 Task: Find connections with filter location Ringsted with filter topic #cybersecuritywith filter profile language English with filter current company TÜV Rheinland Group with filter school Sambalpur University with filter industry Household and Institutional Furniture Manufacturing with filter service category Homeowners Insurance with filter keywords title Habitat for Humanity Builder
Action: Mouse moved to (478, 65)
Screenshot: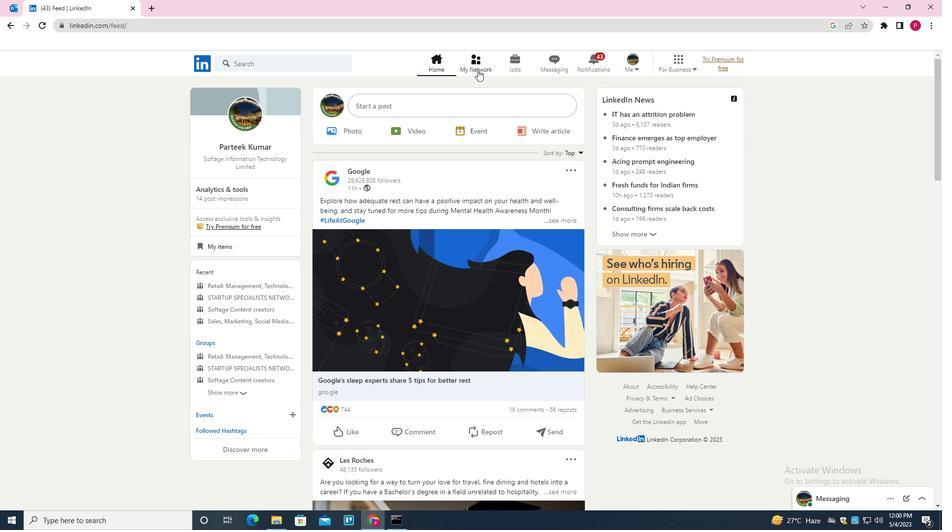 
Action: Mouse pressed left at (478, 65)
Screenshot: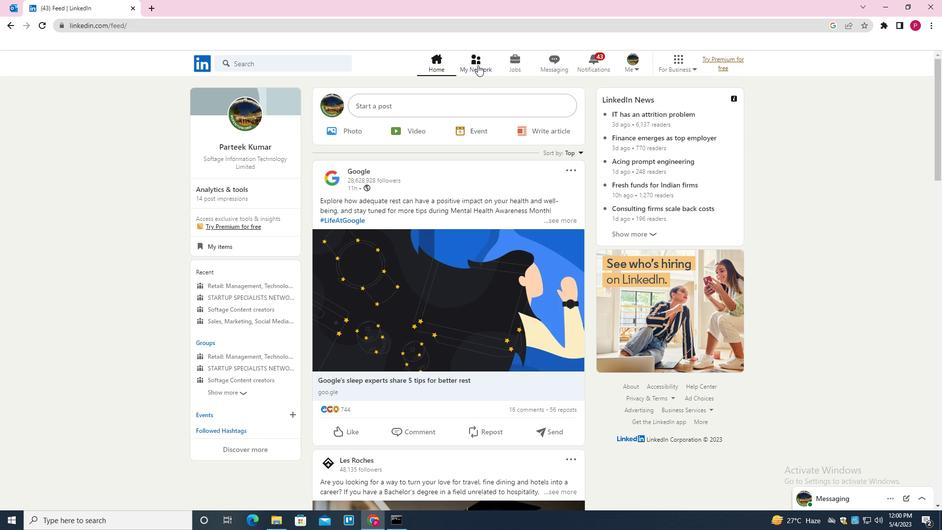 
Action: Mouse moved to (307, 117)
Screenshot: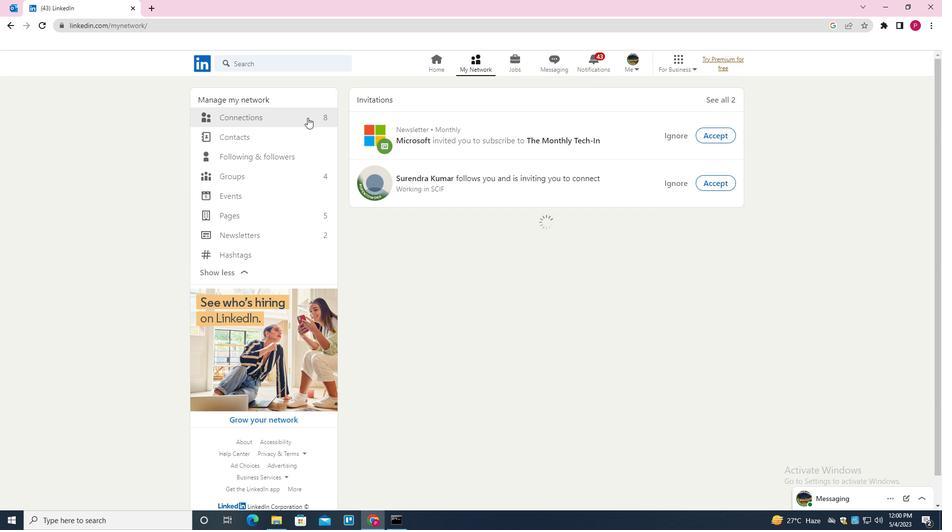 
Action: Mouse pressed left at (307, 117)
Screenshot: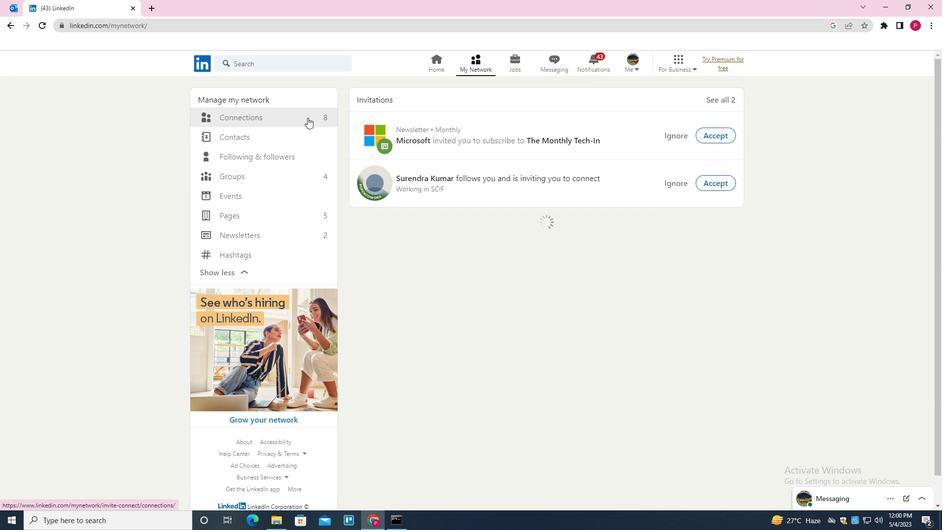 
Action: Mouse moved to (538, 116)
Screenshot: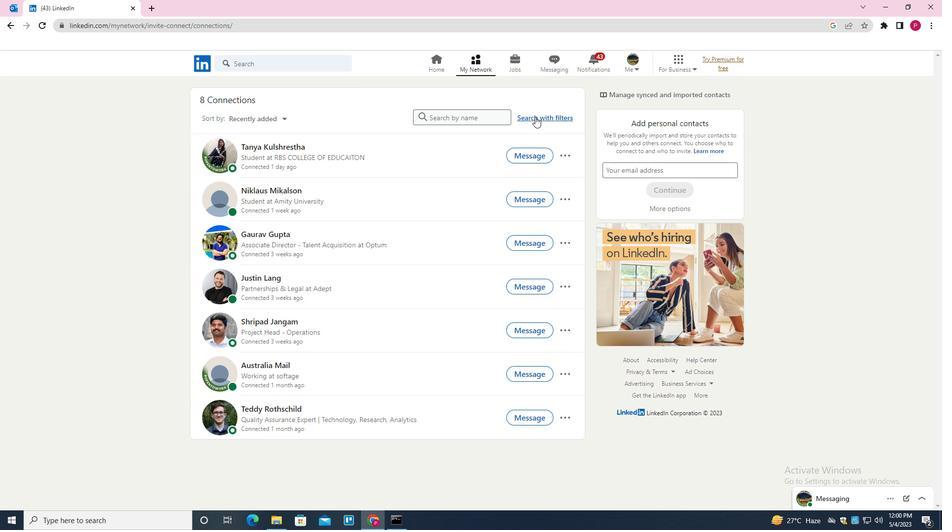 
Action: Mouse pressed left at (538, 116)
Screenshot: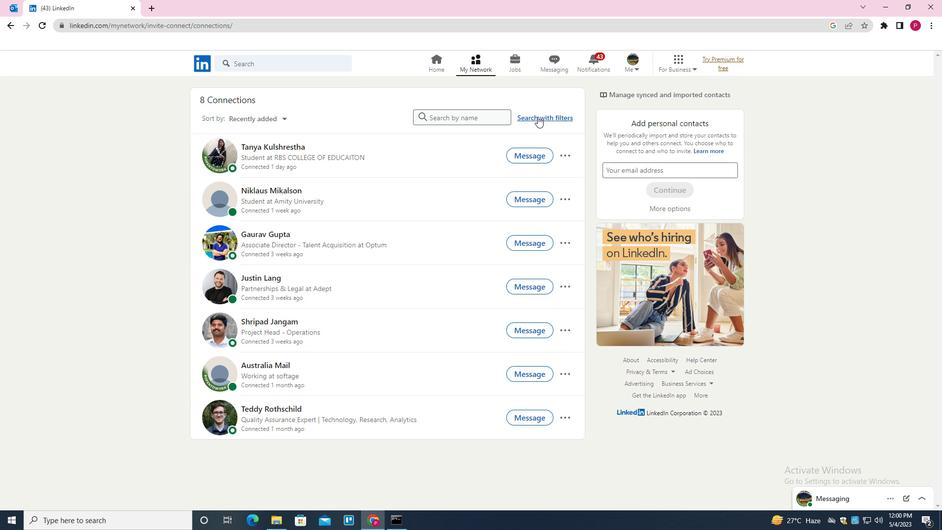 
Action: Mouse moved to (505, 89)
Screenshot: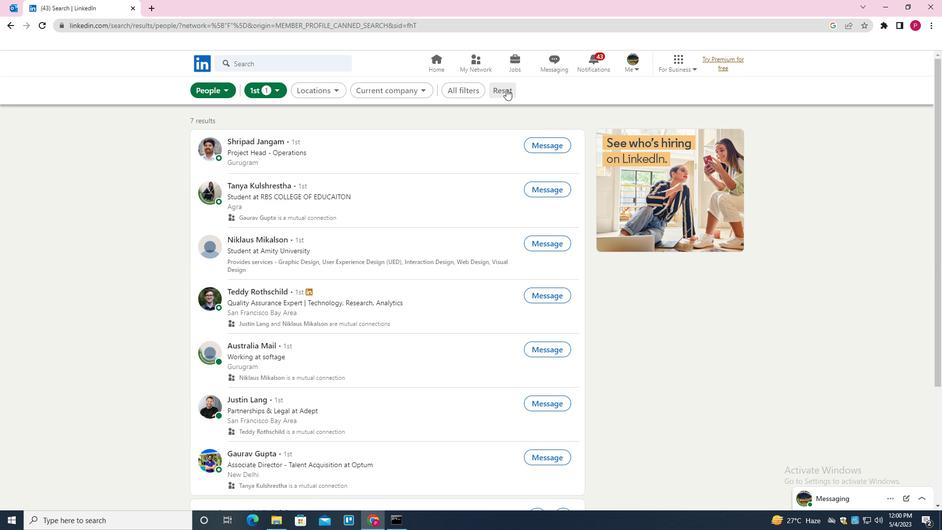 
Action: Mouse pressed left at (505, 89)
Screenshot: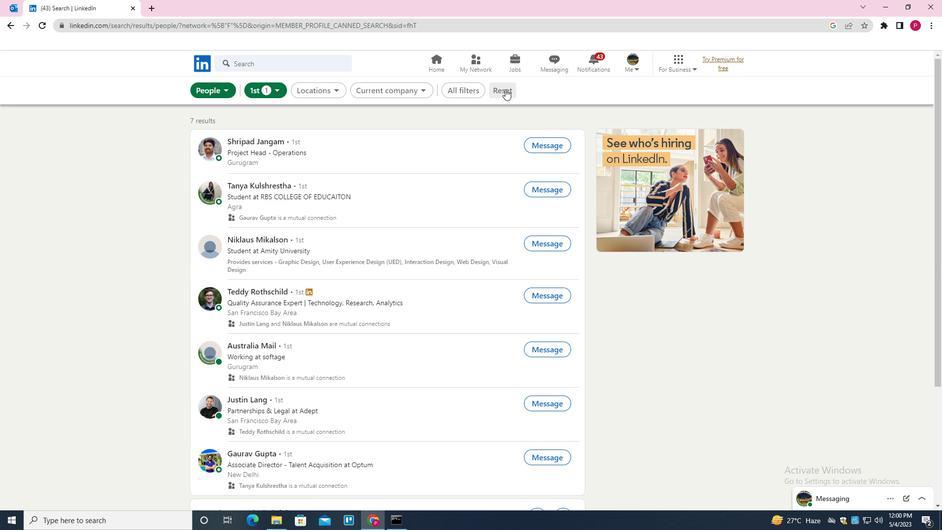 
Action: Mouse moved to (490, 90)
Screenshot: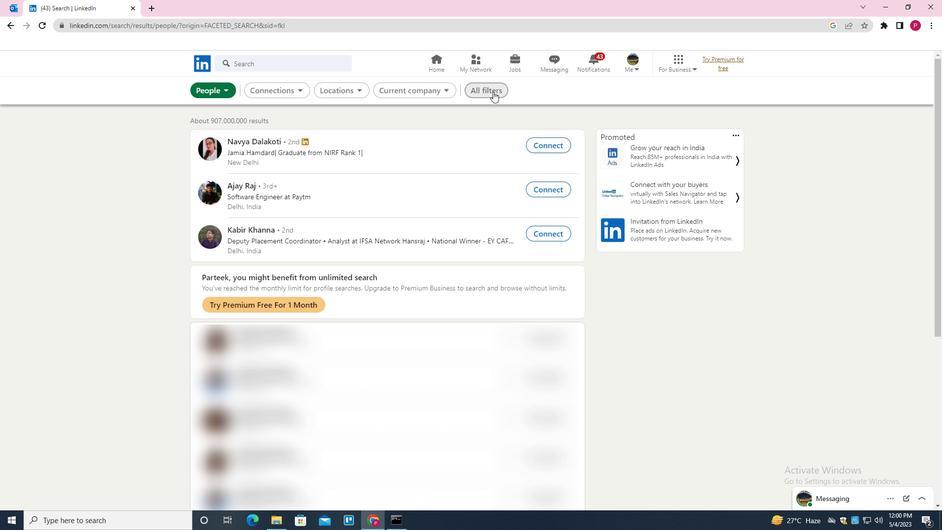 
Action: Mouse pressed left at (490, 90)
Screenshot: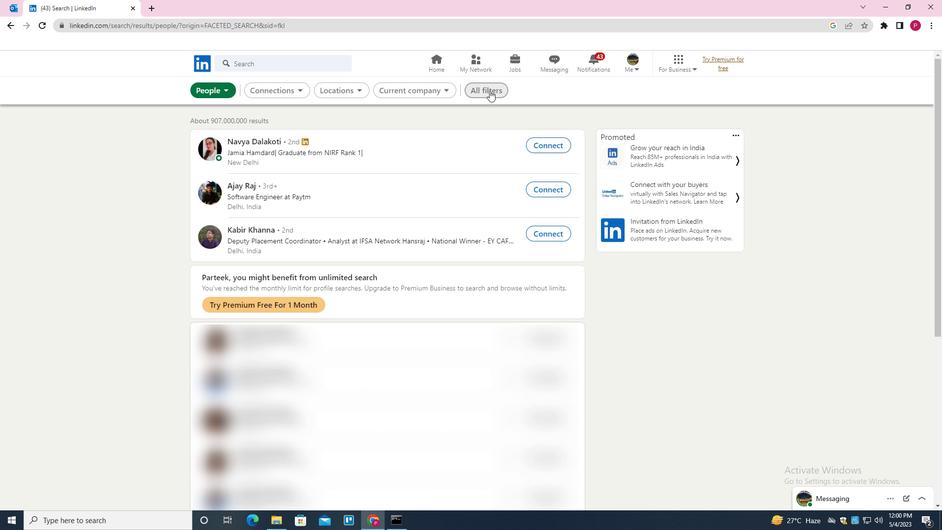 
Action: Mouse moved to (771, 207)
Screenshot: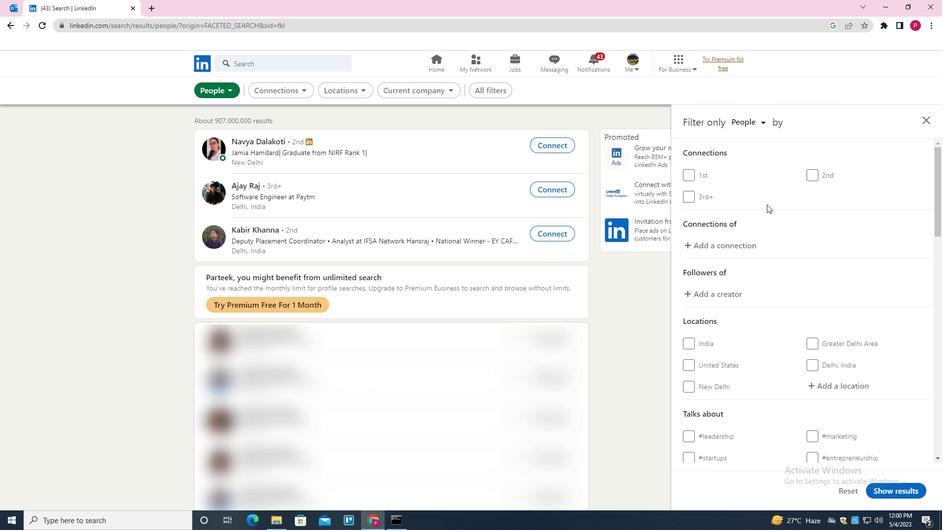 
Action: Mouse scrolled (771, 207) with delta (0, 0)
Screenshot: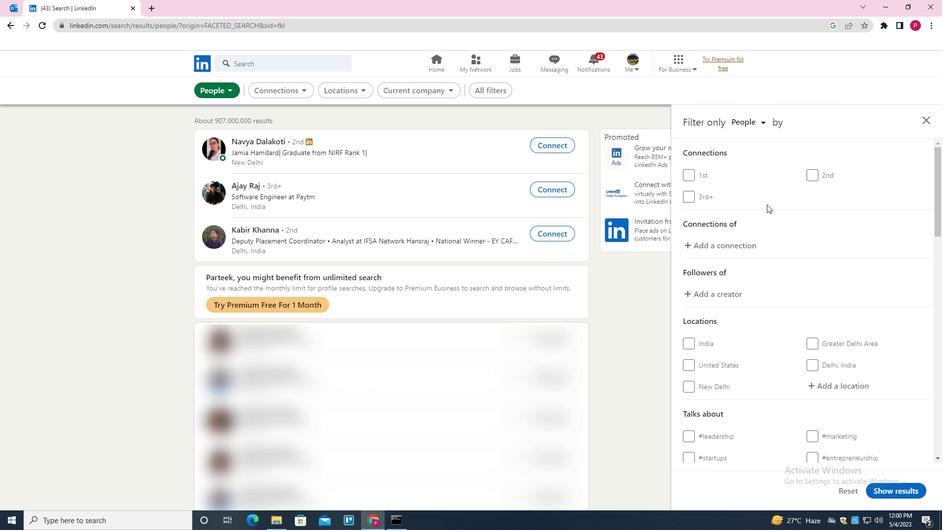 
Action: Mouse moved to (775, 213)
Screenshot: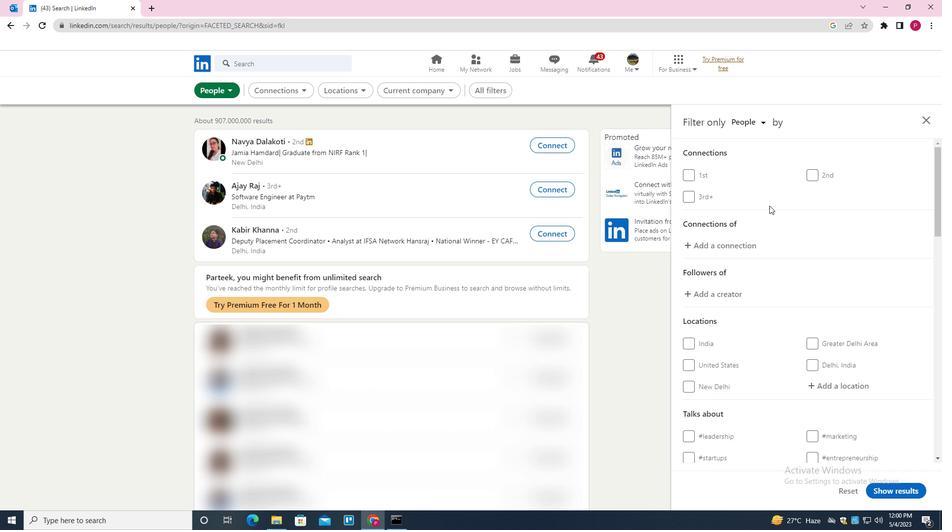 
Action: Mouse scrolled (775, 212) with delta (0, 0)
Screenshot: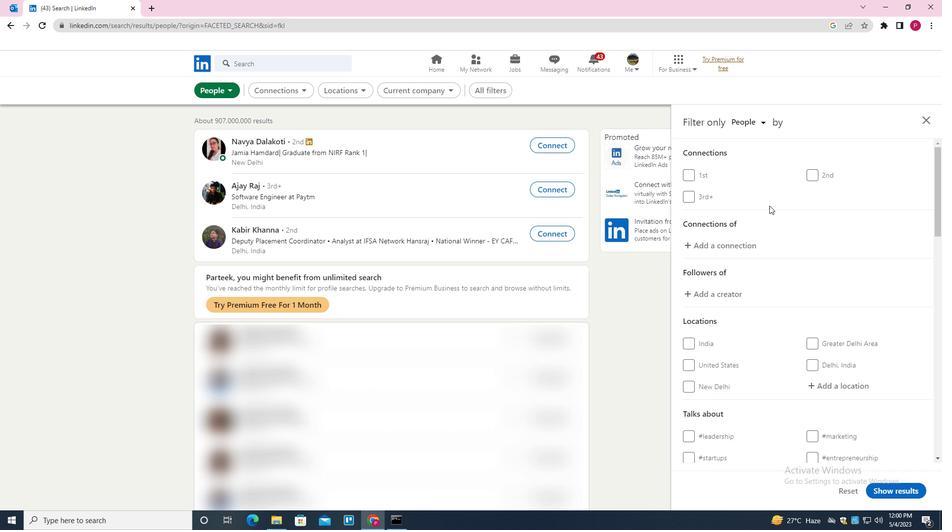 
Action: Mouse moved to (785, 216)
Screenshot: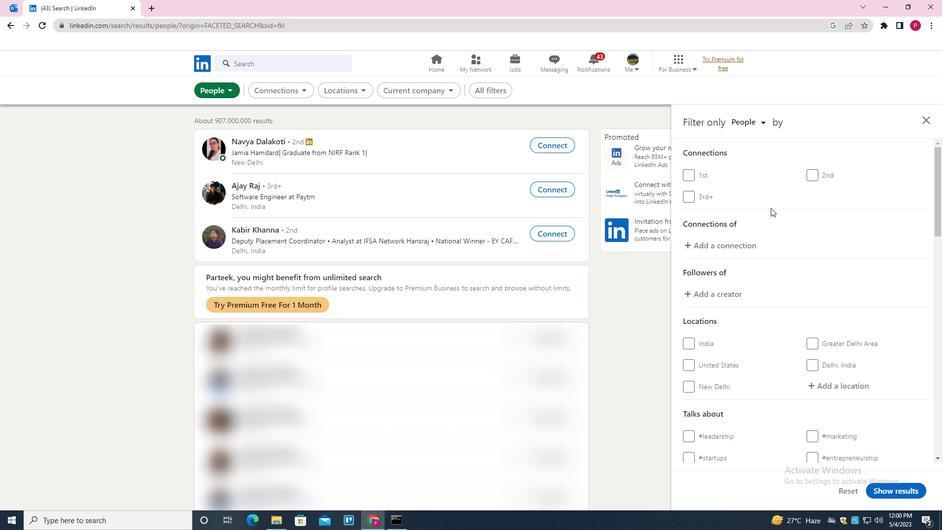 
Action: Mouse scrolled (785, 216) with delta (0, 0)
Screenshot: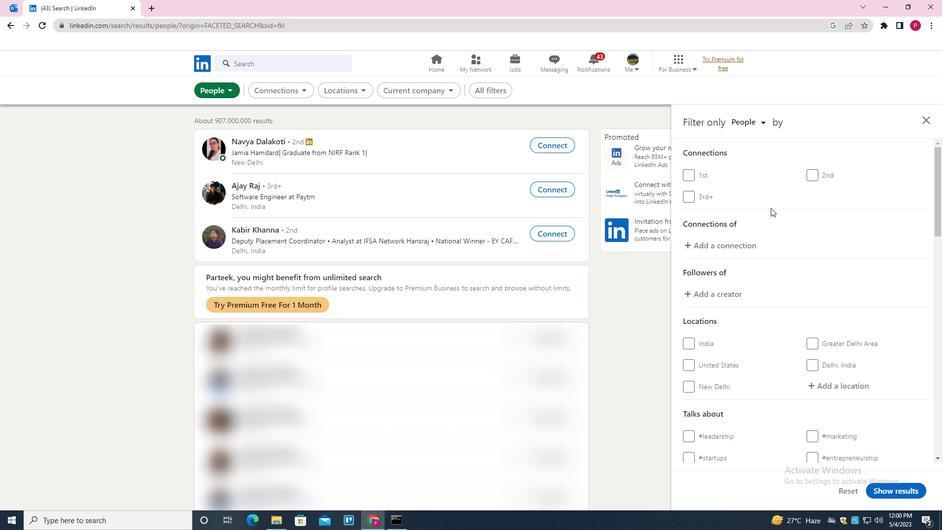 
Action: Mouse moved to (839, 239)
Screenshot: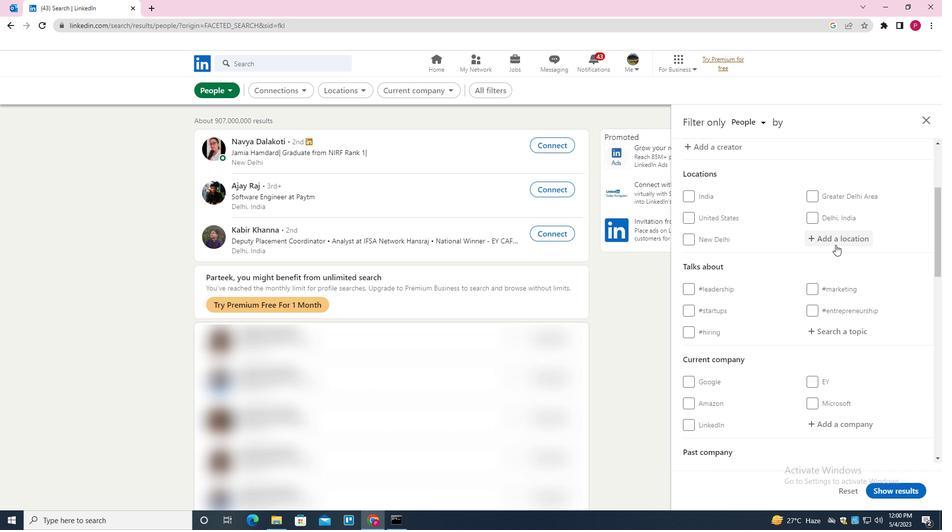 
Action: Mouse pressed left at (839, 239)
Screenshot: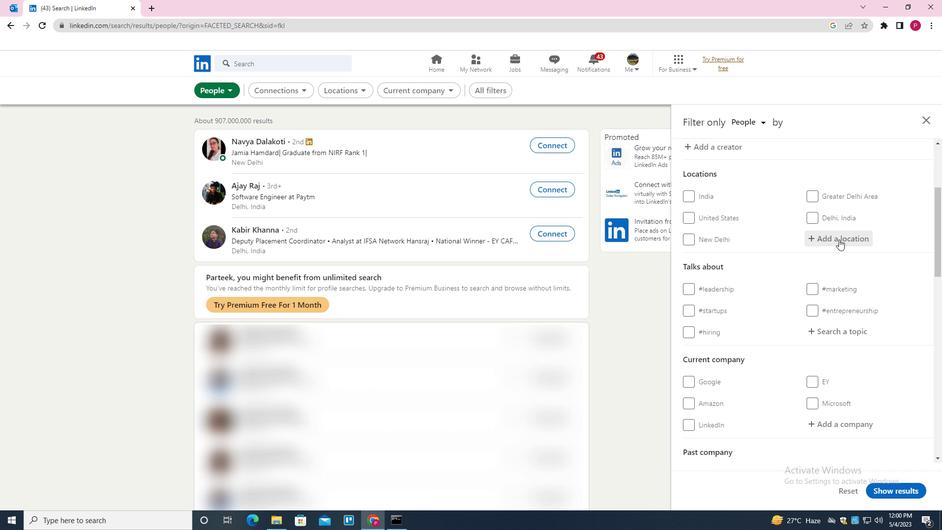 
Action: Key pressed <Key.shift><Key.shift><Key.shift><Key.shift><Key.shift><Key.shift><Key.shift><Key.shift><Key.shift><Key.shift><Key.shift><Key.shift>RINGSTED<Key.down><Key.enter>
Screenshot: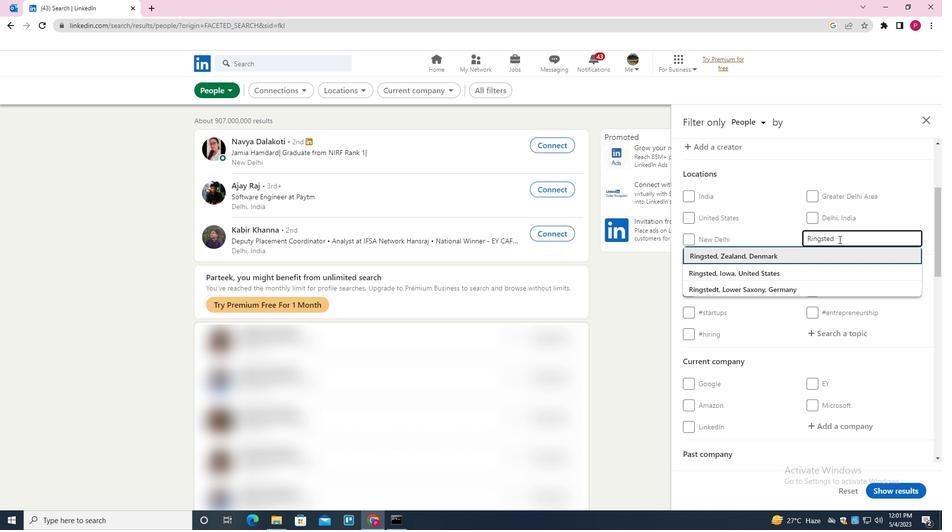 
Action: Mouse moved to (825, 218)
Screenshot: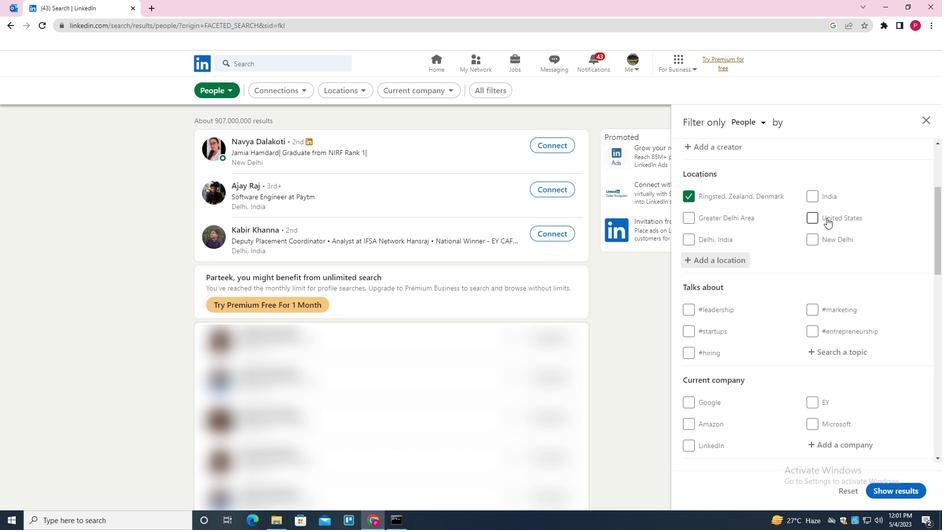 
Action: Mouse scrolled (825, 217) with delta (0, 0)
Screenshot: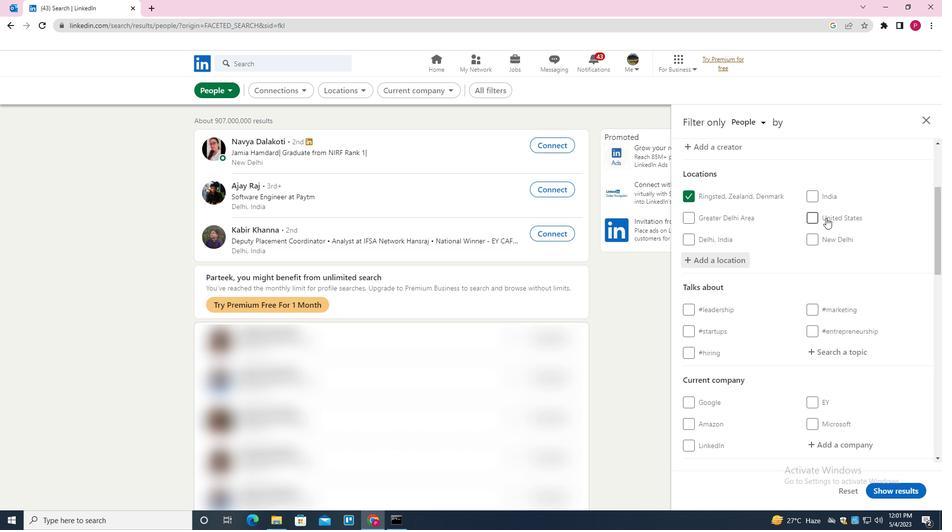 
Action: Mouse moved to (824, 218)
Screenshot: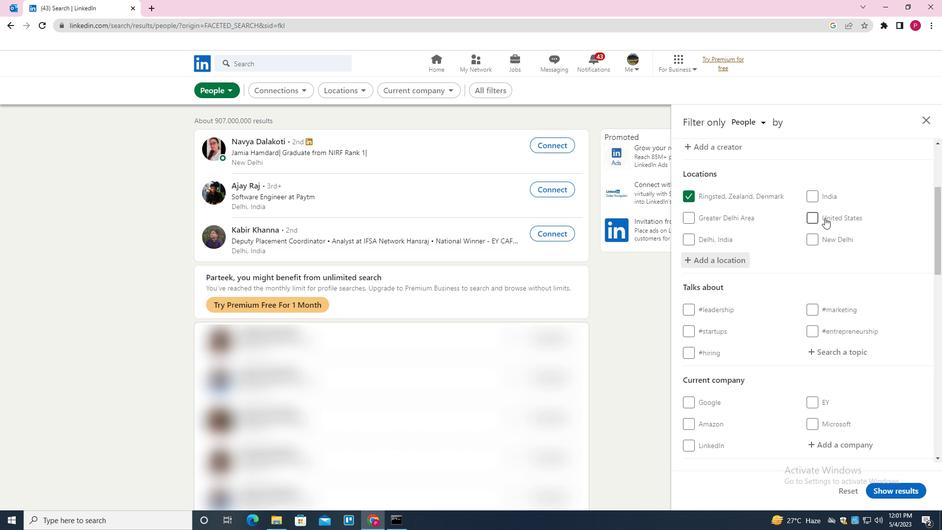 
Action: Mouse scrolled (824, 217) with delta (0, 0)
Screenshot: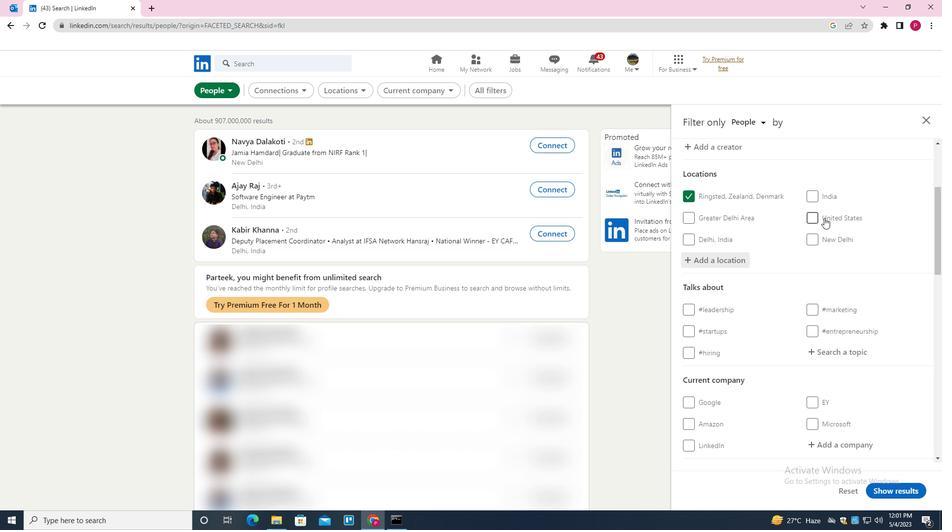 
Action: Mouse moved to (824, 218)
Screenshot: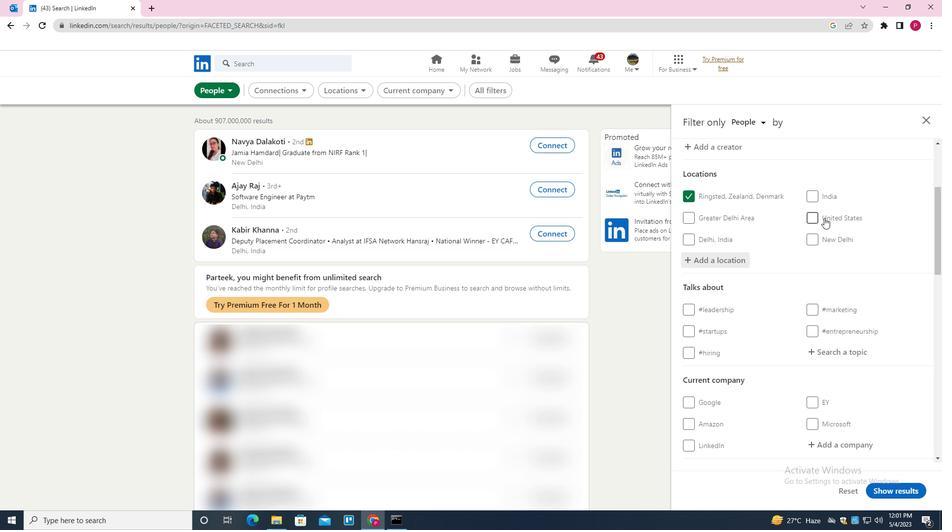 
Action: Mouse scrolled (824, 217) with delta (0, 0)
Screenshot: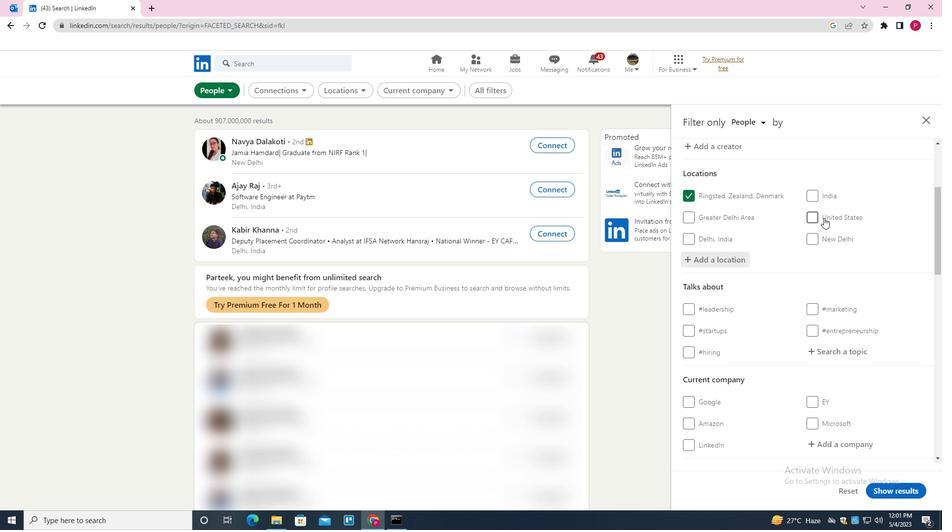 
Action: Mouse moved to (835, 207)
Screenshot: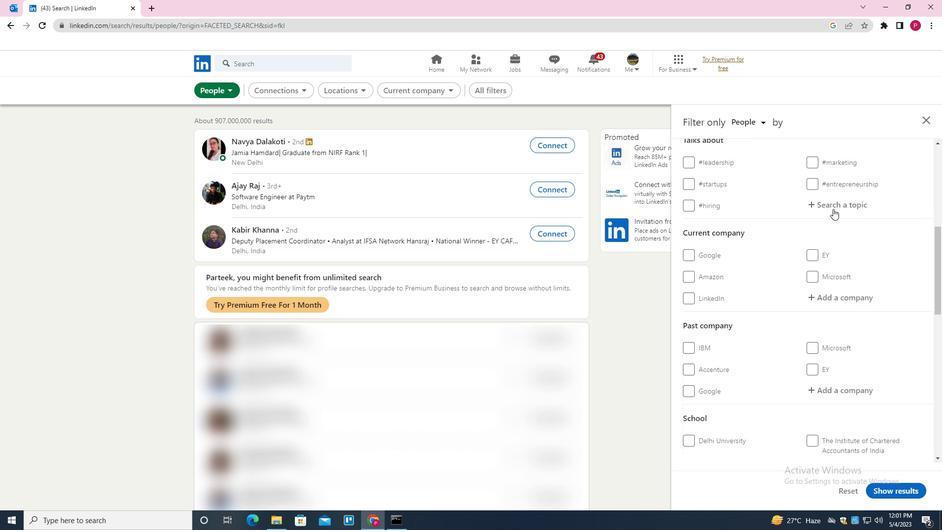
Action: Mouse pressed left at (835, 207)
Screenshot: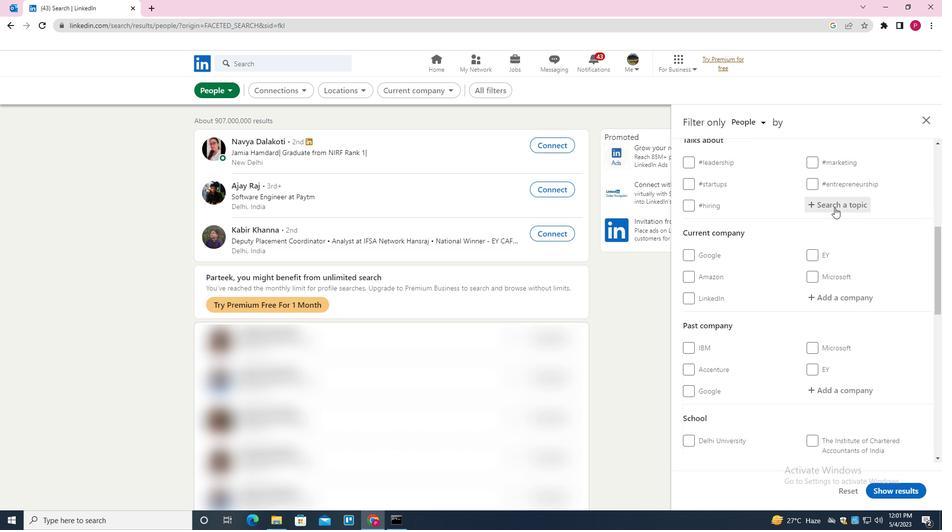 
Action: Key pressed CYBERSECURITY<Key.down><Key.enter>
Screenshot: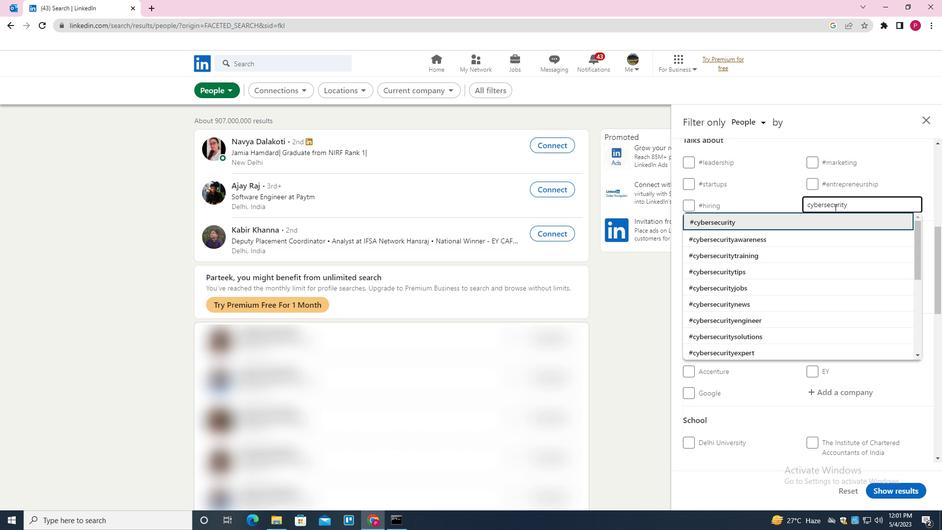 
Action: Mouse moved to (805, 226)
Screenshot: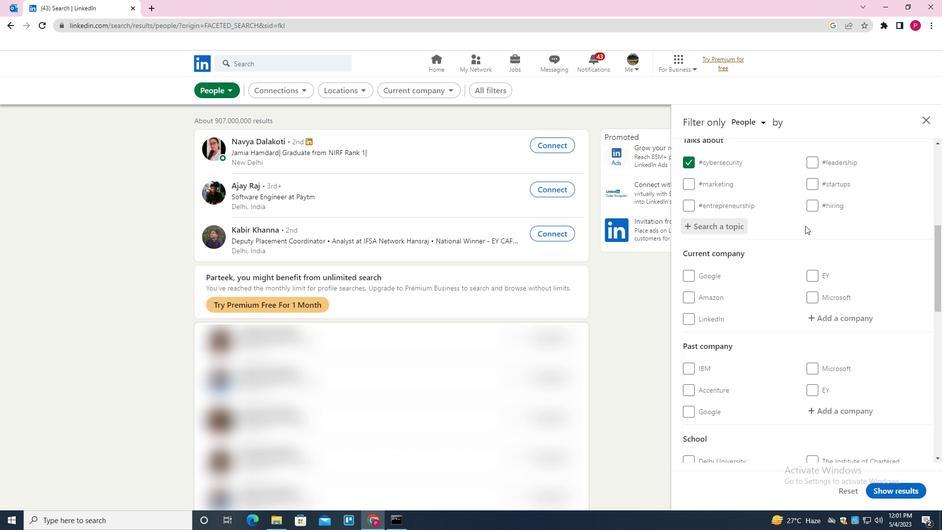 
Action: Mouse scrolled (805, 225) with delta (0, 0)
Screenshot: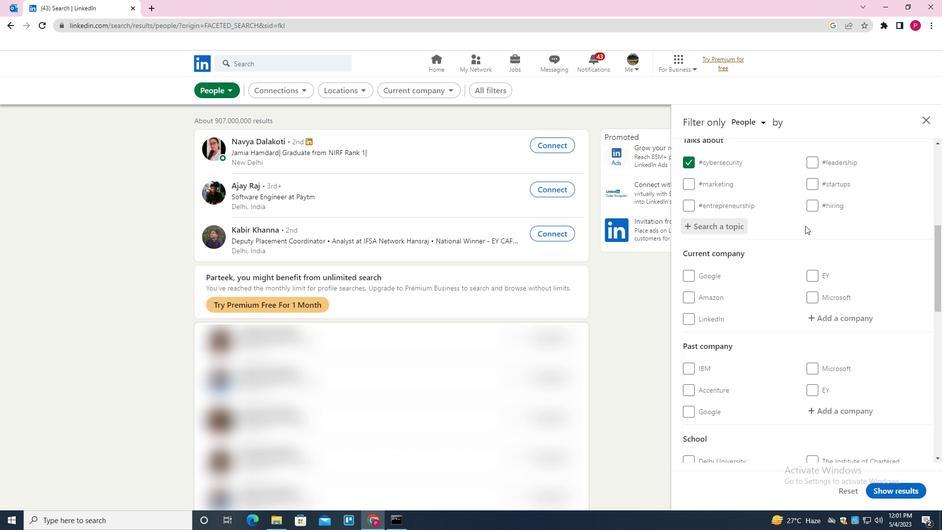 
Action: Mouse moved to (805, 226)
Screenshot: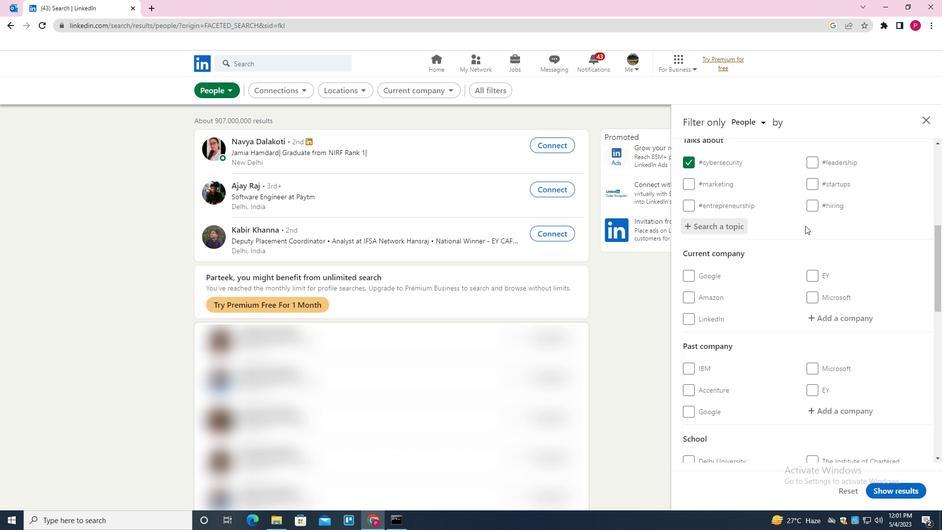 
Action: Mouse scrolled (805, 226) with delta (0, 0)
Screenshot: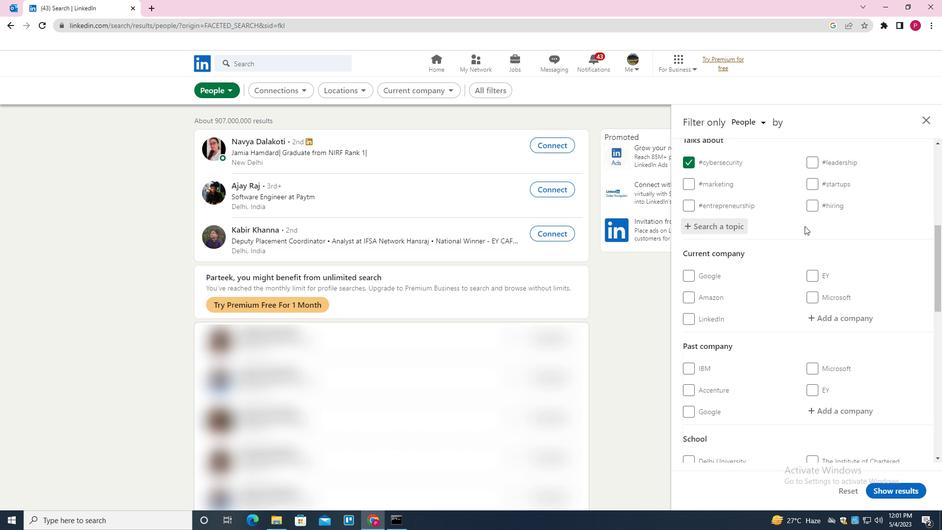 
Action: Mouse moved to (804, 227)
Screenshot: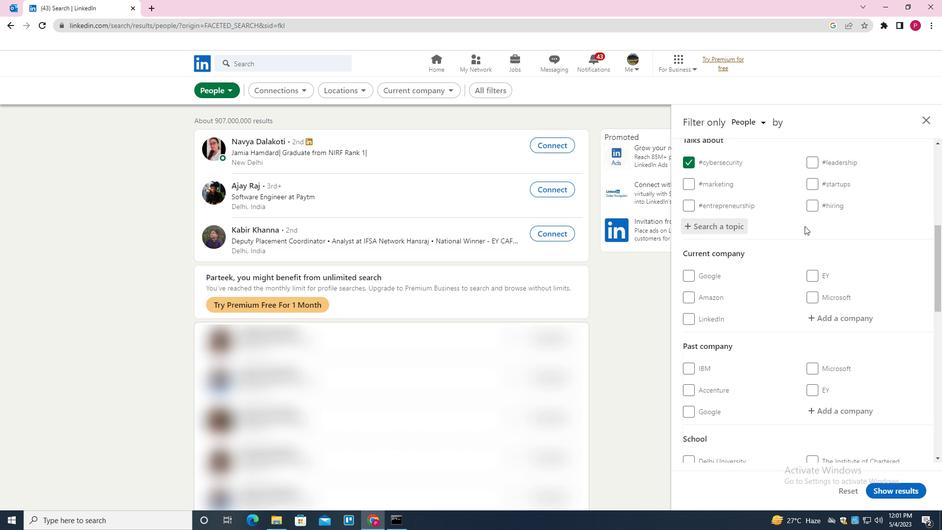 
Action: Mouse scrolled (804, 226) with delta (0, 0)
Screenshot: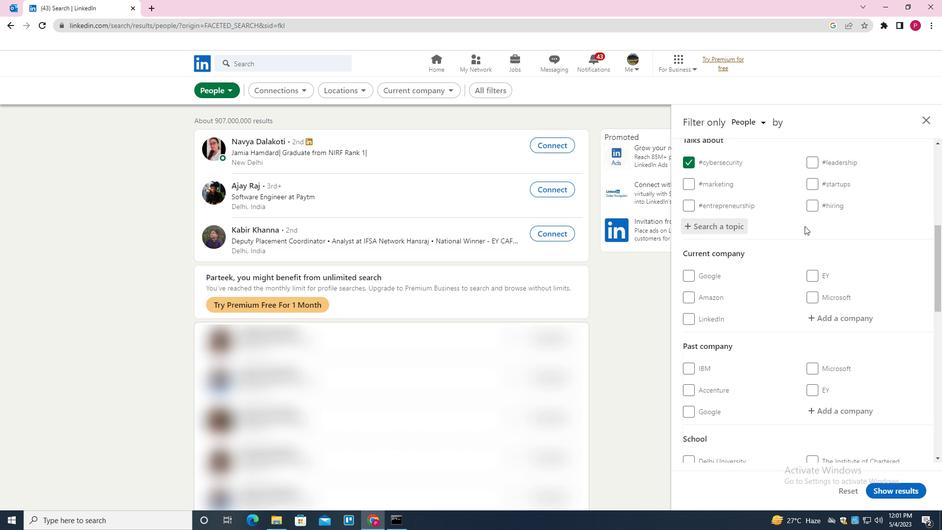 
Action: Mouse moved to (804, 227)
Screenshot: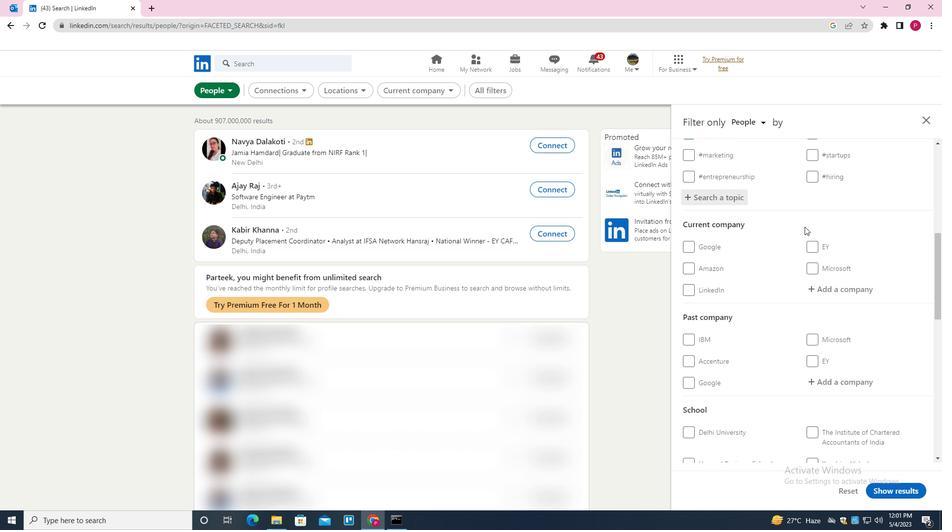 
Action: Mouse scrolled (804, 227) with delta (0, 0)
Screenshot: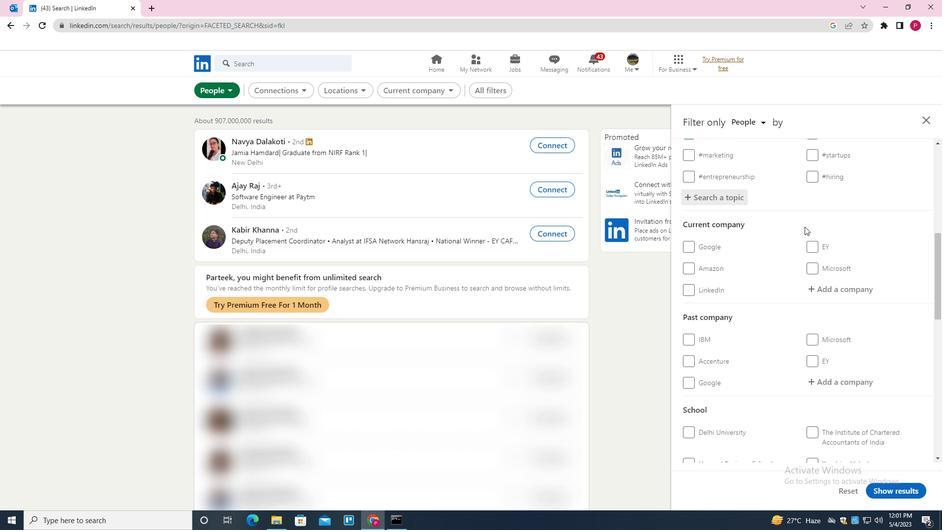
Action: Mouse moved to (804, 228)
Screenshot: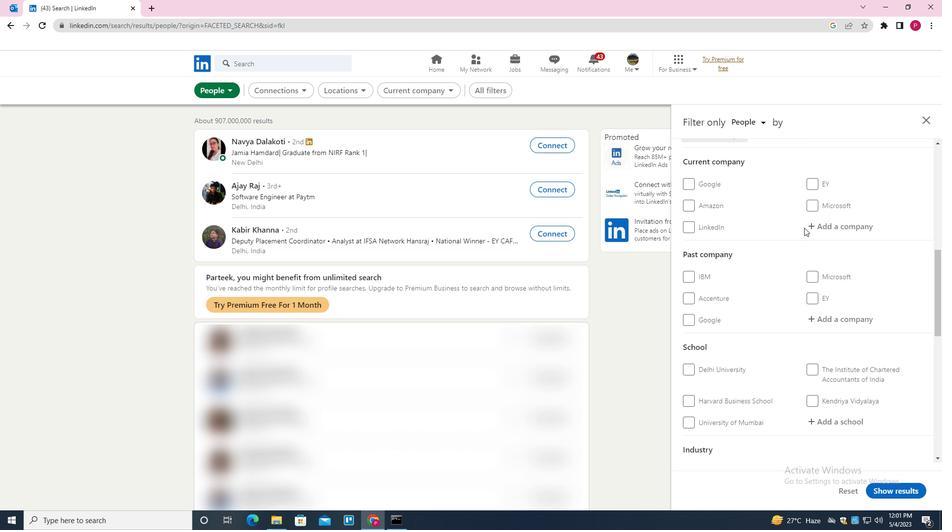 
Action: Mouse scrolled (804, 227) with delta (0, 0)
Screenshot: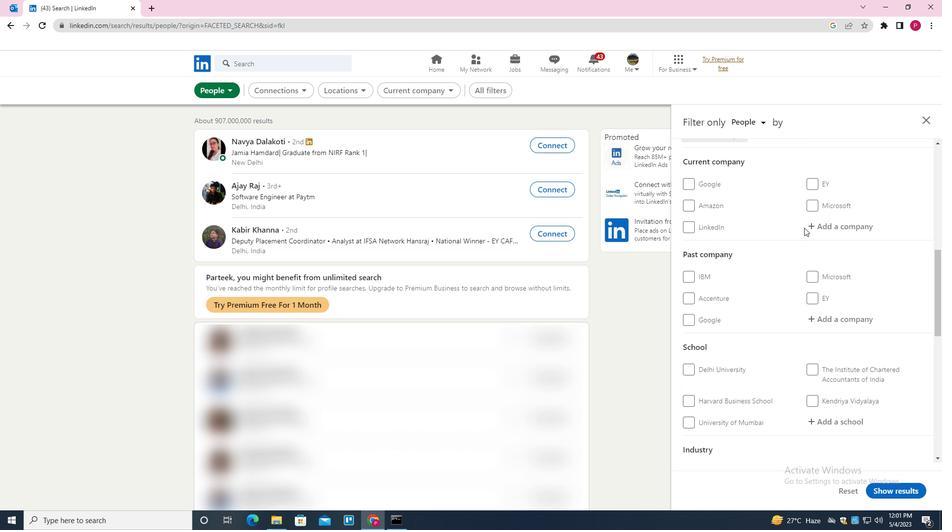 
Action: Mouse moved to (803, 230)
Screenshot: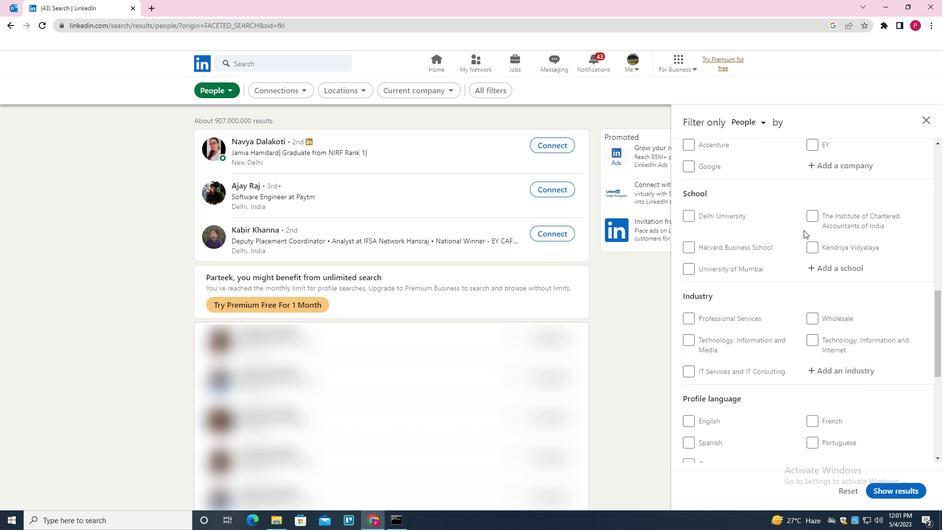 
Action: Mouse scrolled (803, 230) with delta (0, 0)
Screenshot: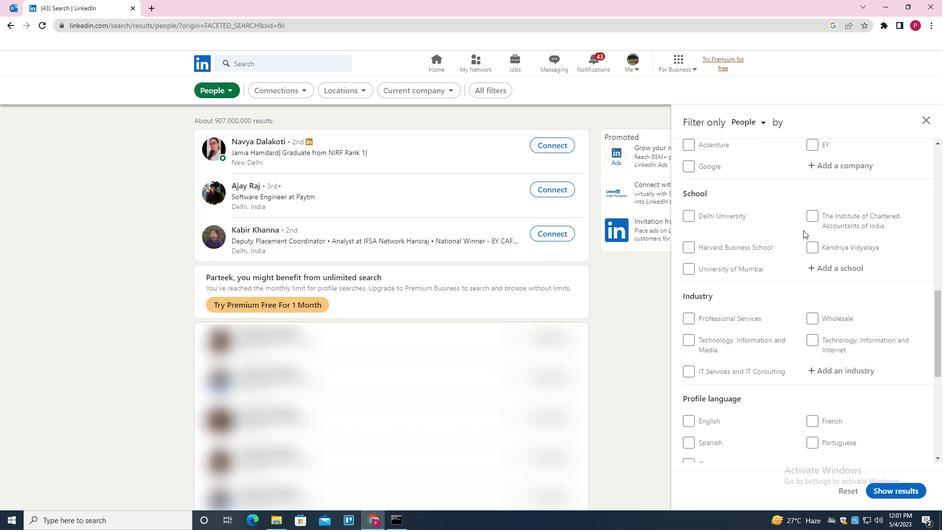 
Action: Mouse scrolled (803, 230) with delta (0, 0)
Screenshot: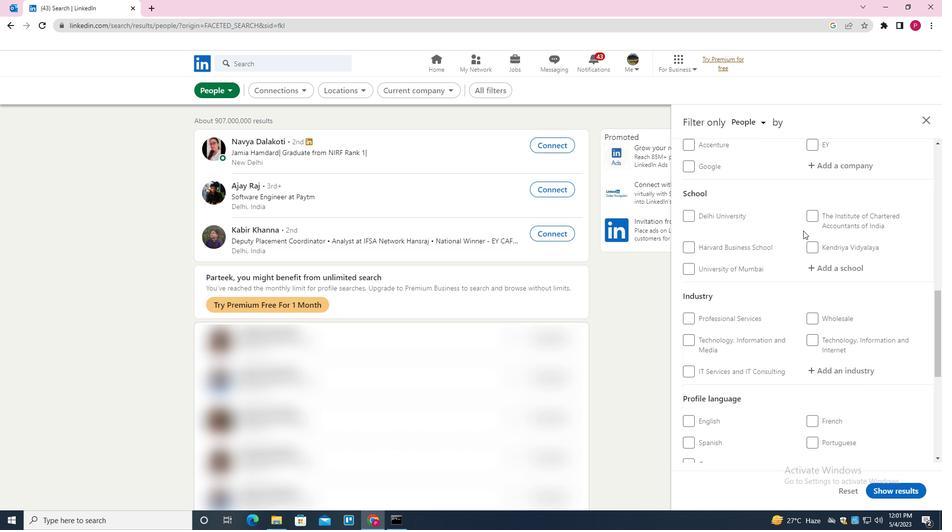 
Action: Mouse scrolled (803, 230) with delta (0, 0)
Screenshot: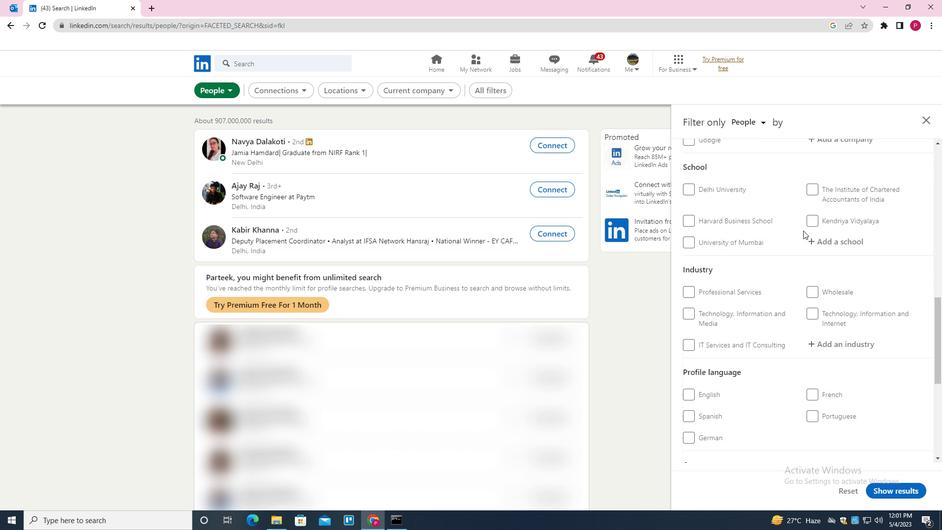 
Action: Mouse moved to (803, 231)
Screenshot: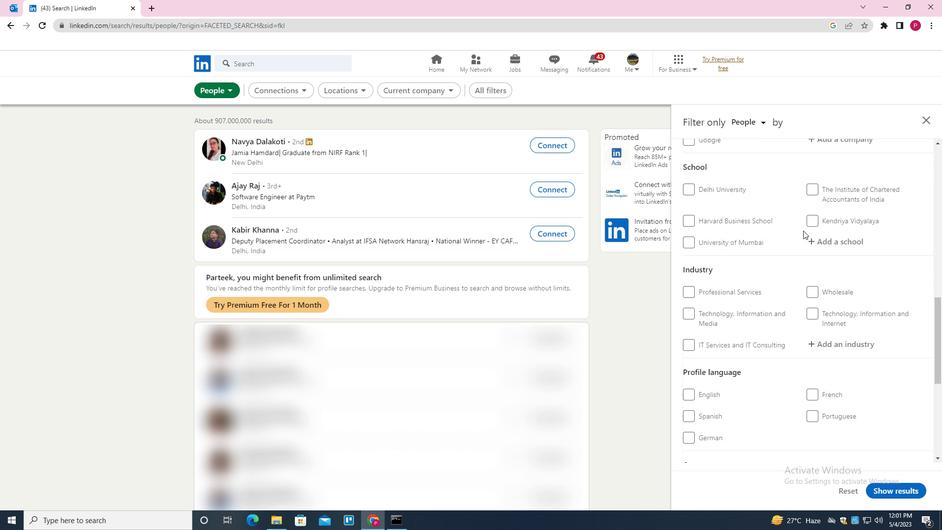 
Action: Mouse scrolled (803, 231) with delta (0, 0)
Screenshot: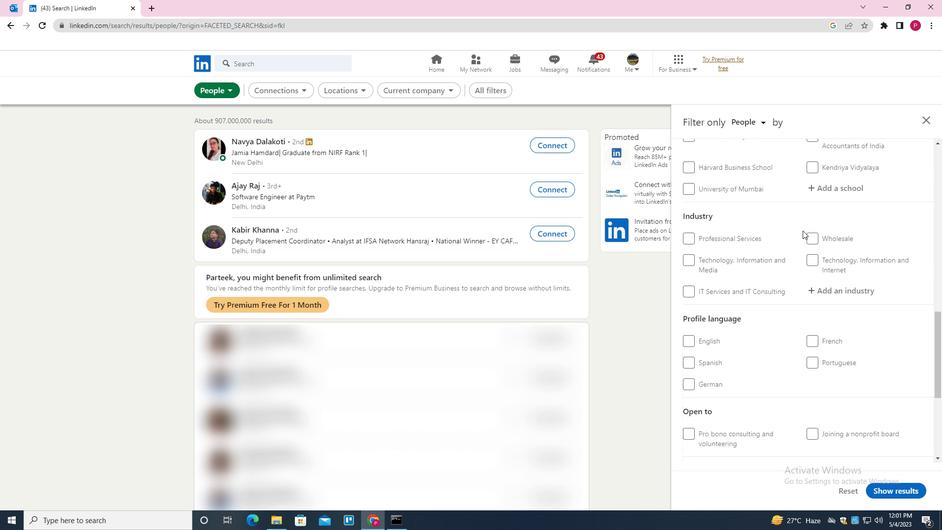 
Action: Mouse moved to (690, 225)
Screenshot: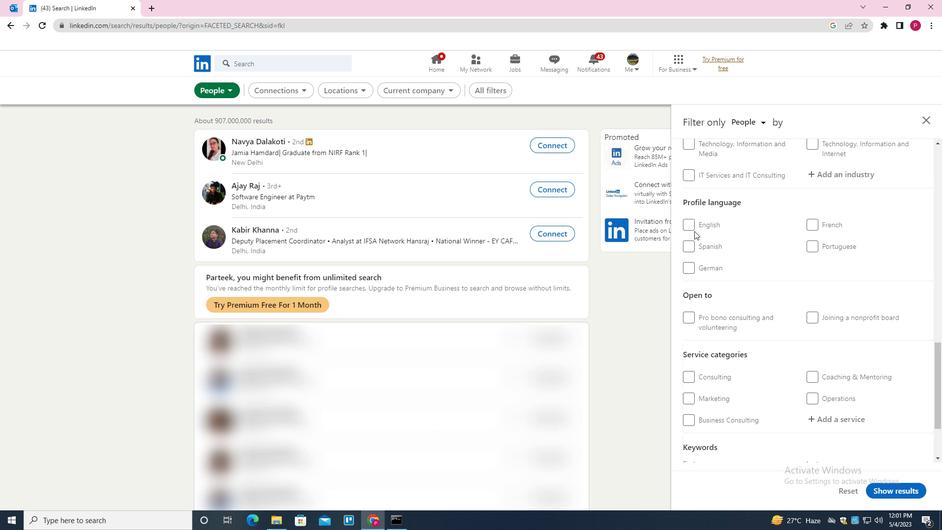 
Action: Mouse pressed left at (690, 225)
Screenshot: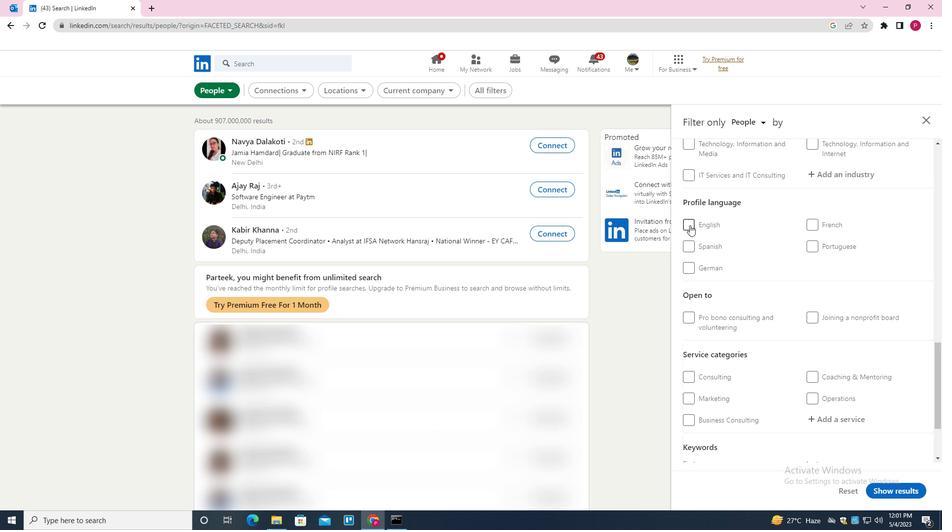
Action: Mouse moved to (801, 253)
Screenshot: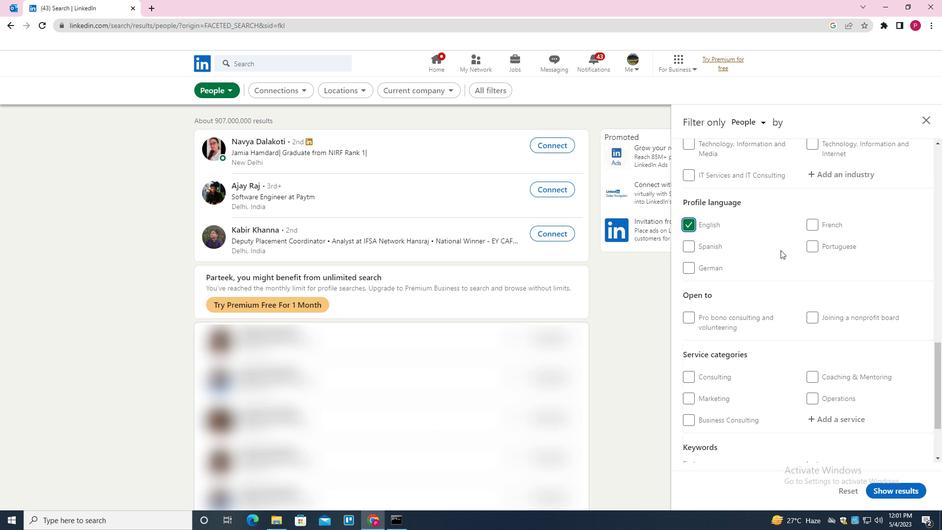 
Action: Mouse scrolled (801, 253) with delta (0, 0)
Screenshot: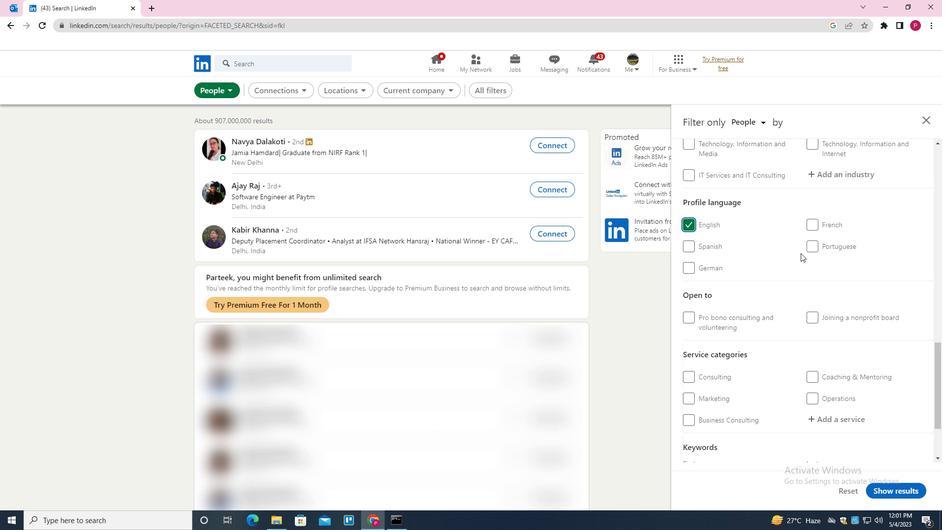 
Action: Mouse scrolled (801, 253) with delta (0, 0)
Screenshot: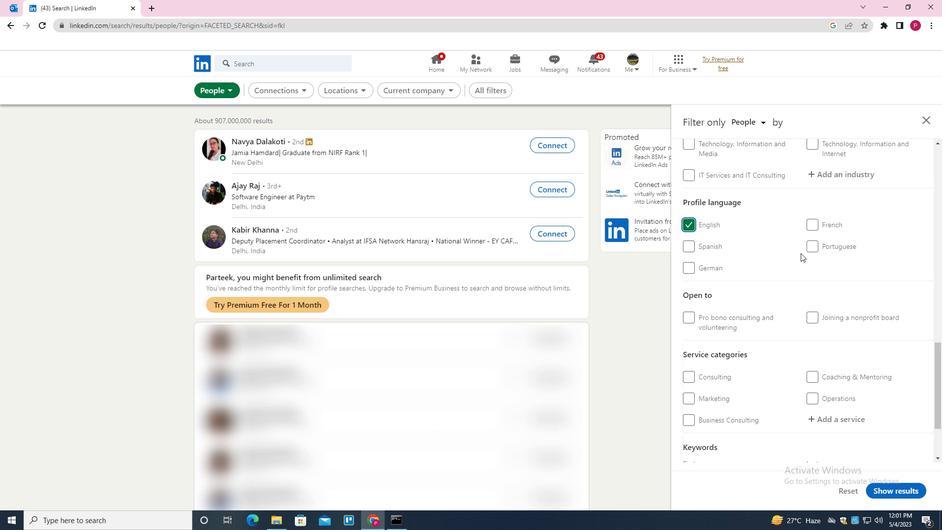 
Action: Mouse scrolled (801, 253) with delta (0, 0)
Screenshot: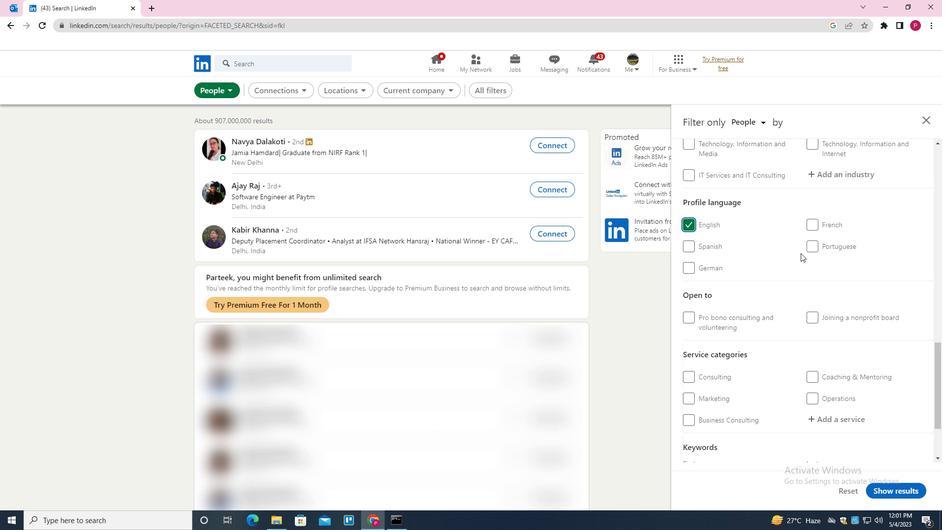
Action: Mouse scrolled (801, 253) with delta (0, 0)
Screenshot: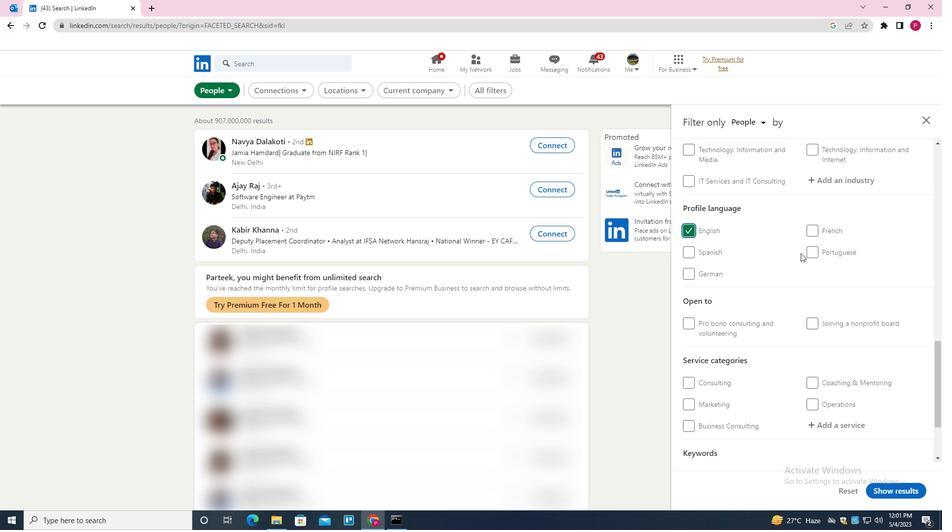 
Action: Mouse scrolled (801, 253) with delta (0, 0)
Screenshot: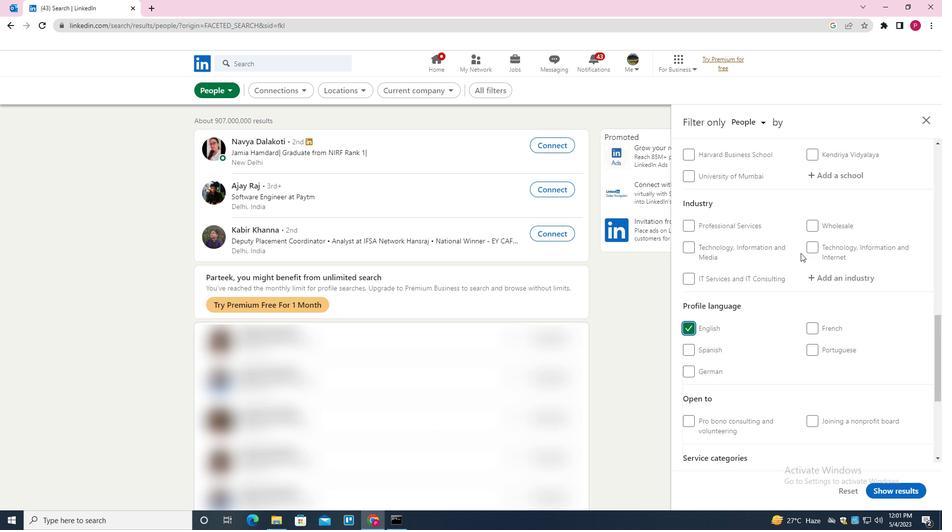 
Action: Mouse scrolled (801, 253) with delta (0, 0)
Screenshot: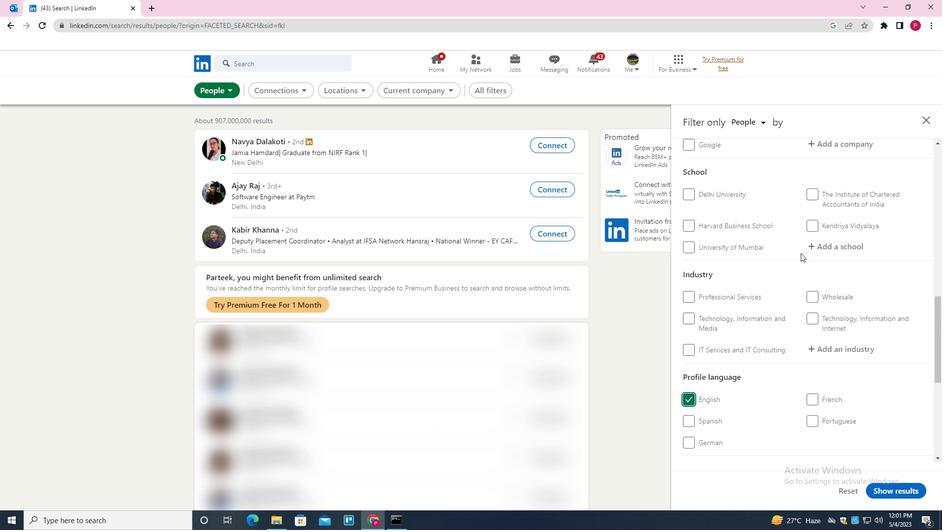 
Action: Mouse scrolled (801, 253) with delta (0, 0)
Screenshot: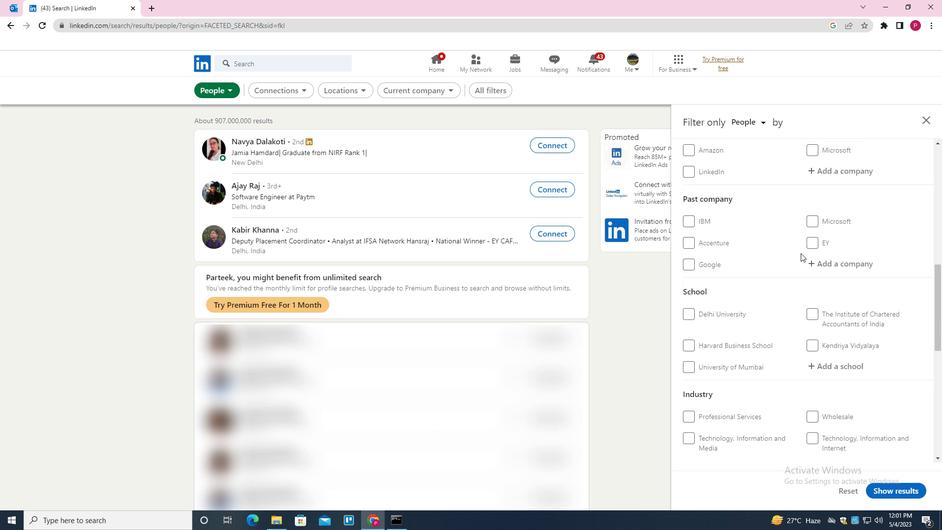 
Action: Mouse scrolled (801, 253) with delta (0, 0)
Screenshot: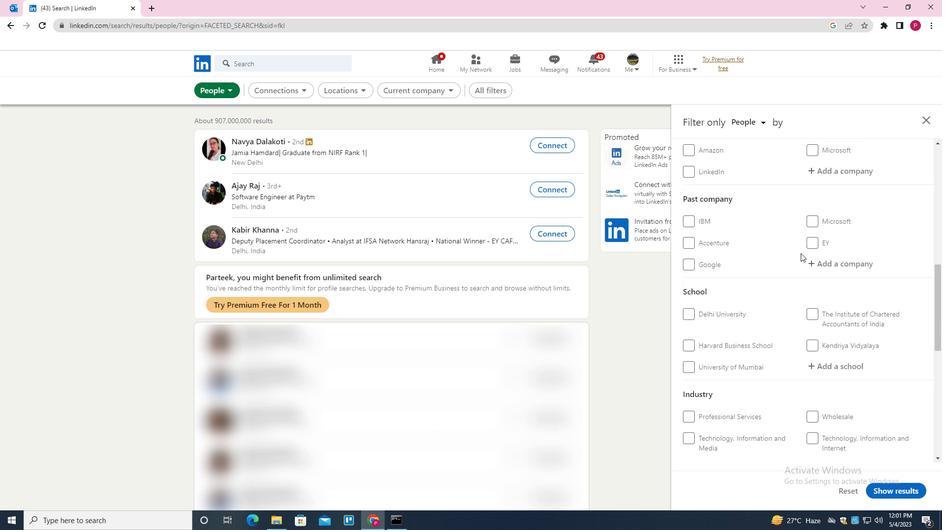 
Action: Mouse scrolled (801, 253) with delta (0, 0)
Screenshot: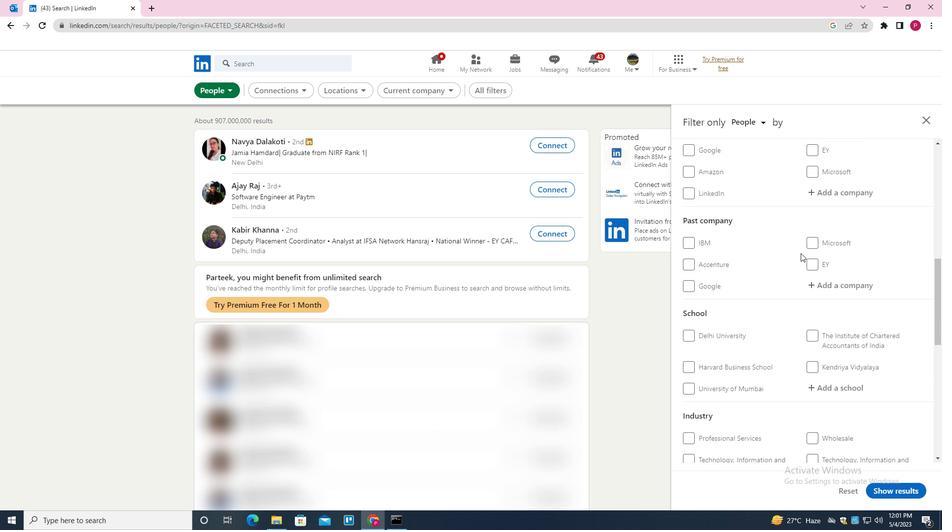 
Action: Mouse moved to (833, 321)
Screenshot: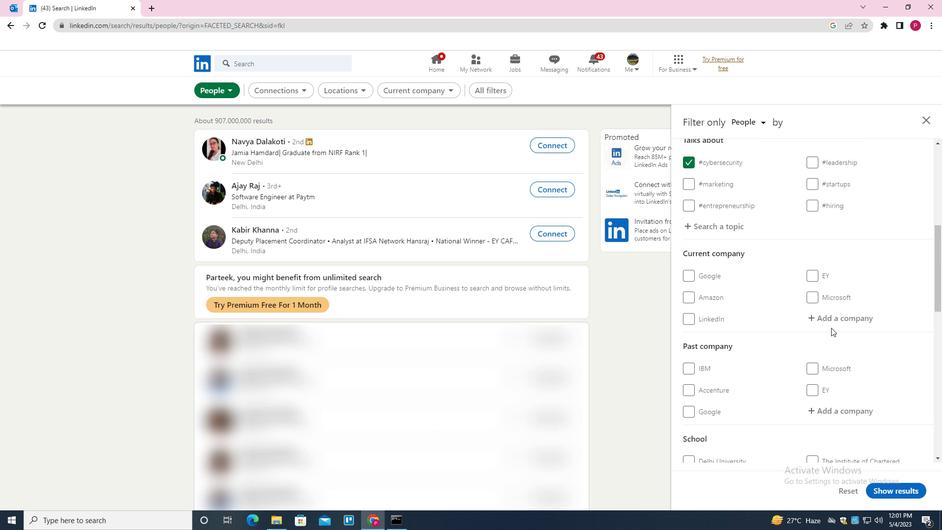 
Action: Mouse pressed left at (833, 321)
Screenshot: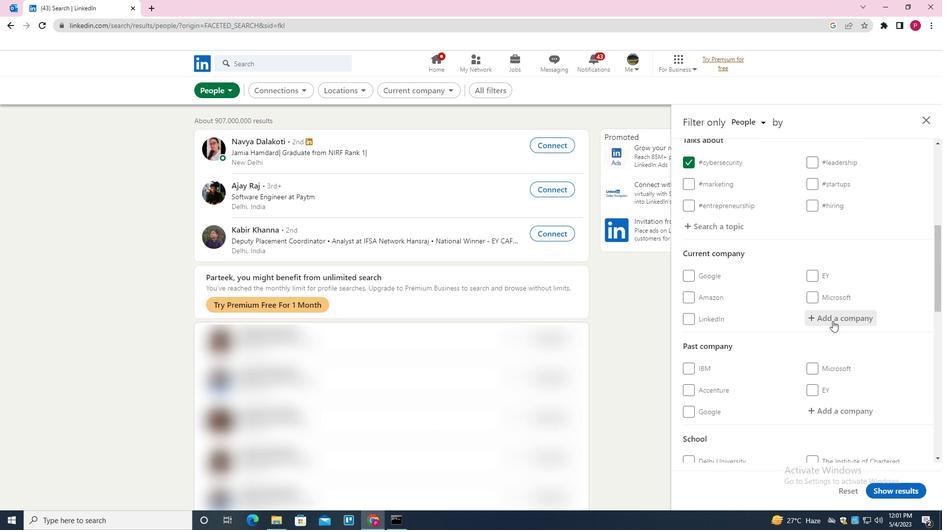 
Action: Mouse moved to (837, 317)
Screenshot: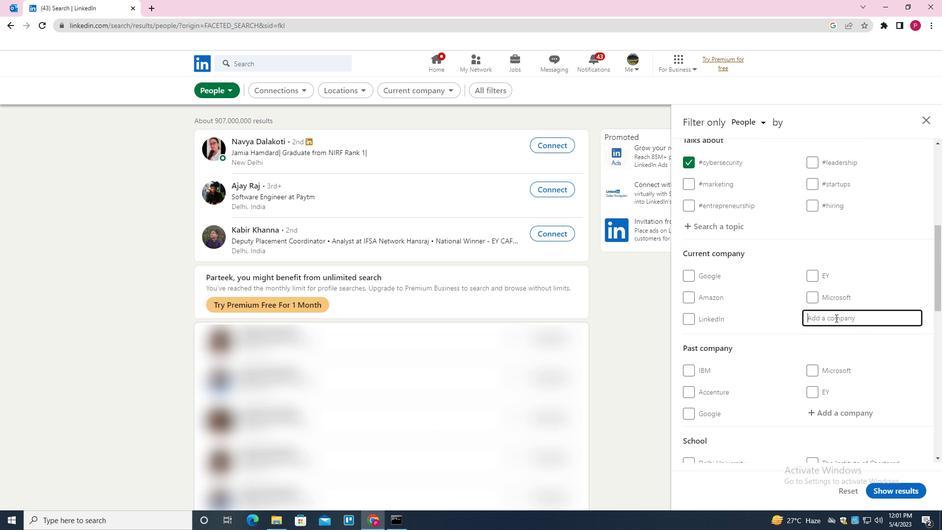 
Action: Key pressed <Key.shift>TUV<Key.space><Key.shift><Key.shift><Key.shift><Key.shift><Key.shift><Key.shift><Key.shift><Key.shift><Key.shift><Key.shift><Key.shift><Key.shift><Key.shift><Key.shift><Key.shift><Key.shift><Key.shift><Key.shift><Key.shift><Key.shift><Key.shift><Key.shift><Key.shift><Key.shift><Key.shift><Key.shift><Key.shift><Key.shift><Key.shift><Key.shift><Key.shift><Key.shift><Key.shift><Key.shift><Key.shift><Key.shift>RHEINLAND<Key.space><Key.shift><Key.shift><Key.shift><Key.shift><Key.shift><Key.shift><Key.shift>GROUP<Key.down><Key.enter>
Screenshot: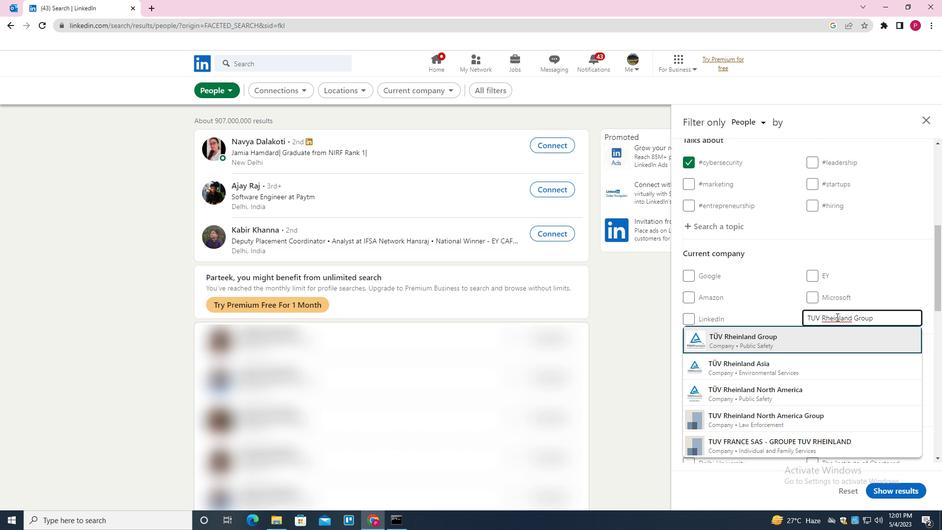 
Action: Mouse moved to (771, 274)
Screenshot: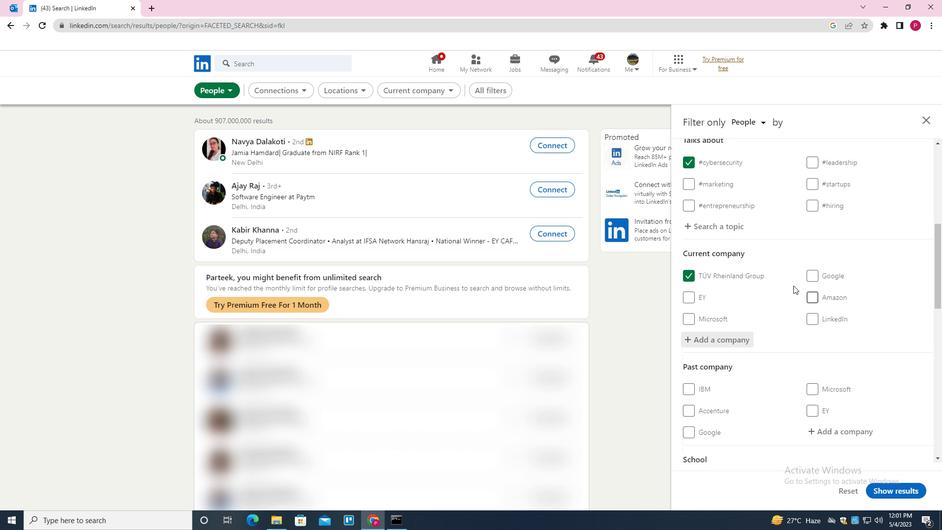 
Action: Mouse scrolled (771, 273) with delta (0, 0)
Screenshot: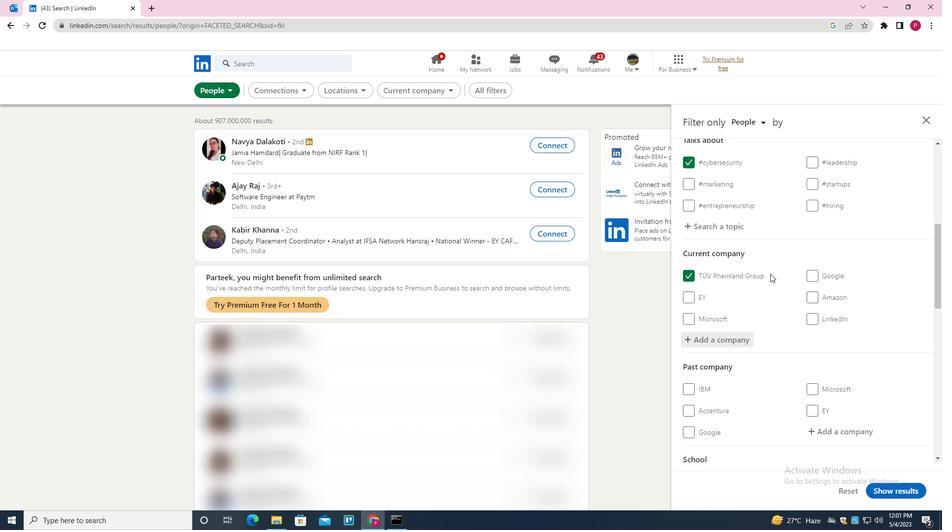
Action: Mouse moved to (771, 273)
Screenshot: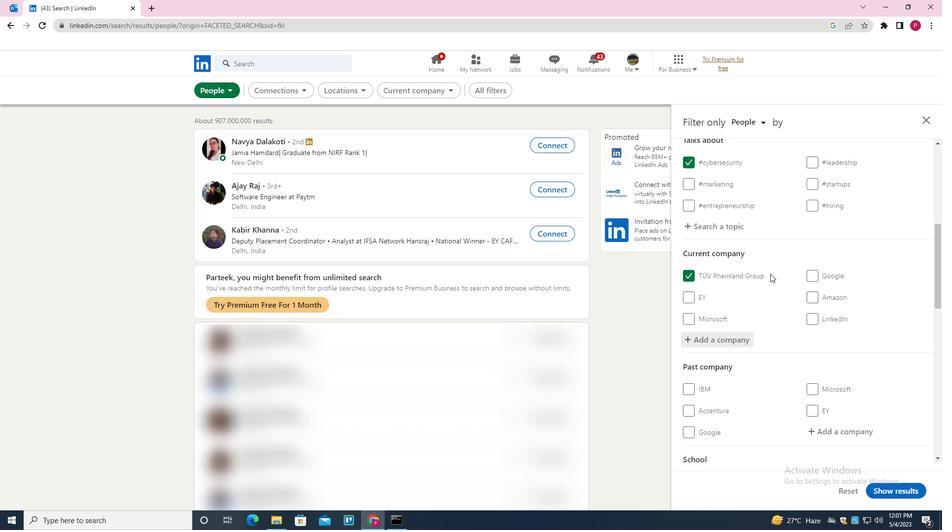
Action: Mouse scrolled (771, 273) with delta (0, 0)
Screenshot: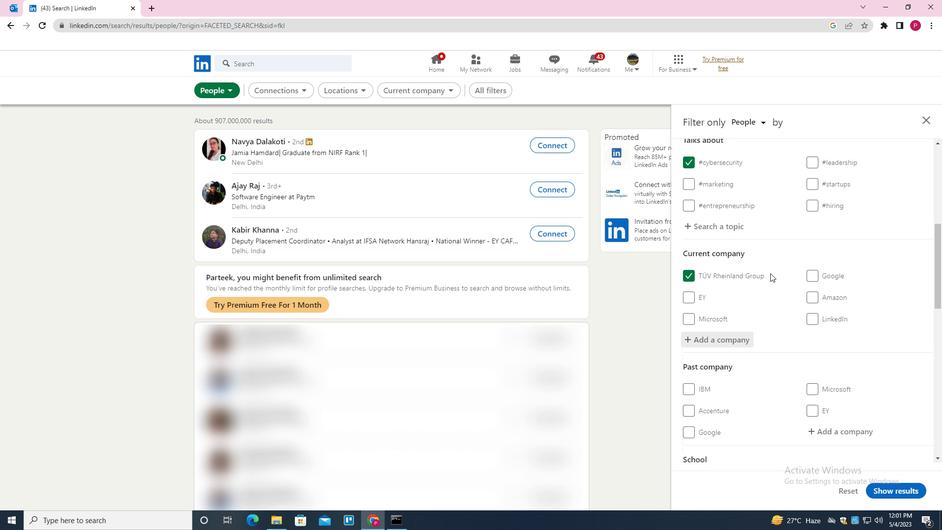 
Action: Mouse moved to (771, 272)
Screenshot: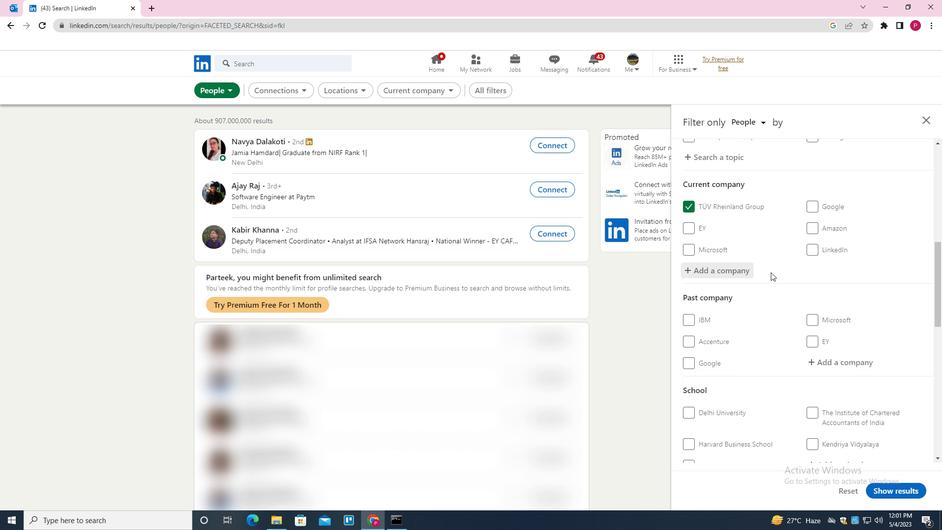 
Action: Mouse scrolled (771, 272) with delta (0, 0)
Screenshot: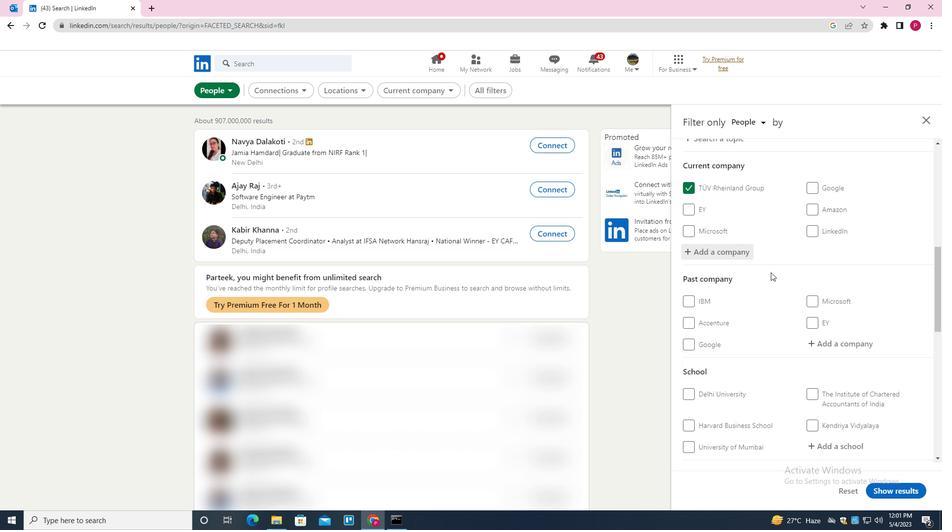 
Action: Mouse moved to (772, 272)
Screenshot: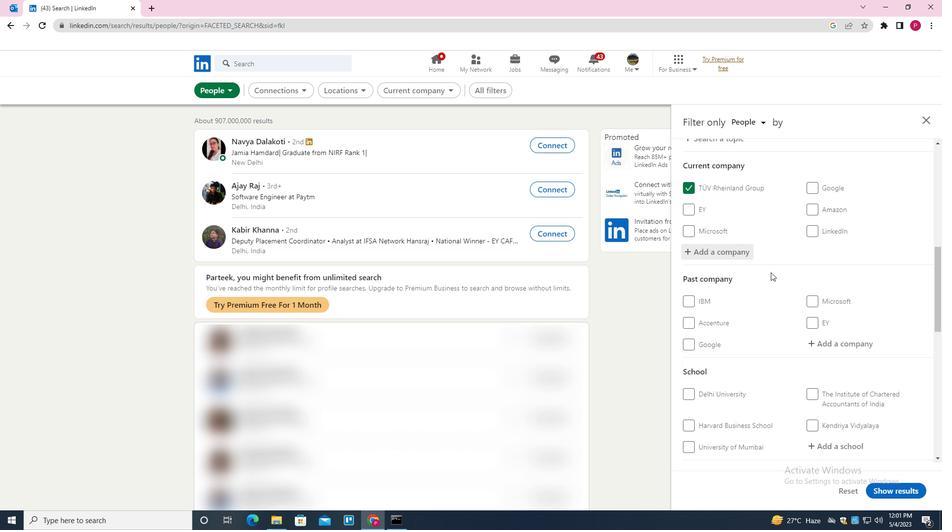 
Action: Mouse scrolled (772, 272) with delta (0, 0)
Screenshot: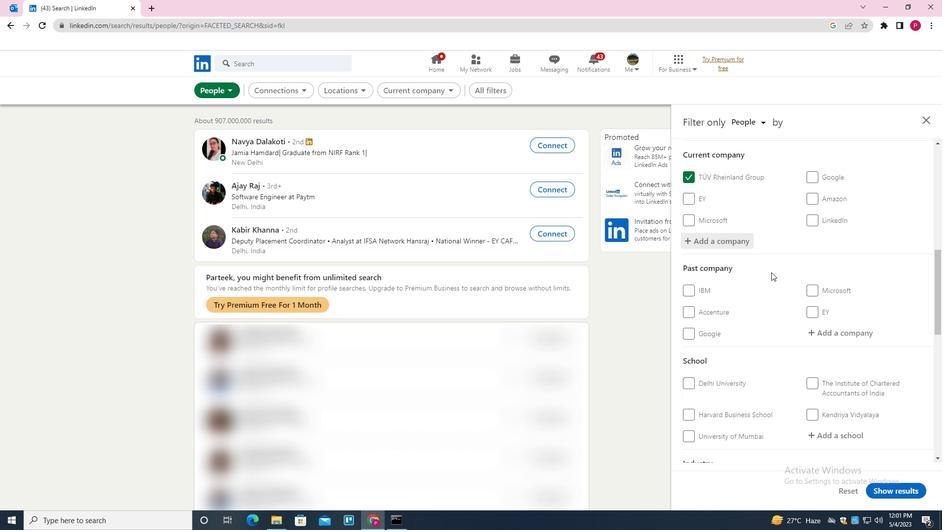 
Action: Mouse scrolled (772, 272) with delta (0, 0)
Screenshot: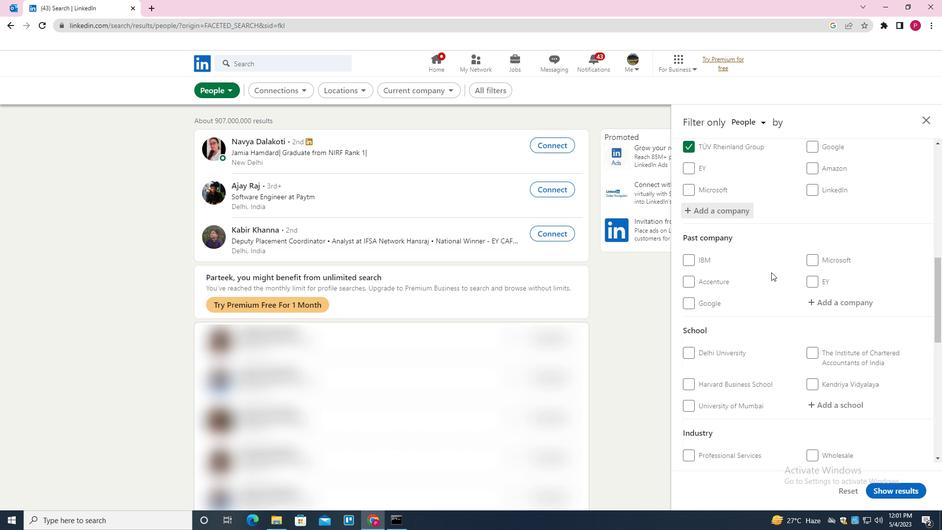 
Action: Mouse moved to (825, 282)
Screenshot: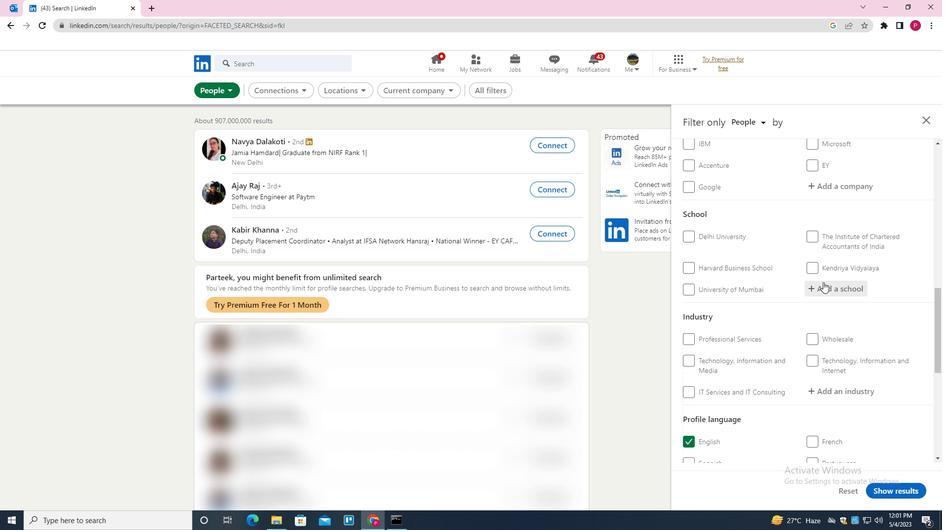 
Action: Mouse pressed left at (825, 282)
Screenshot: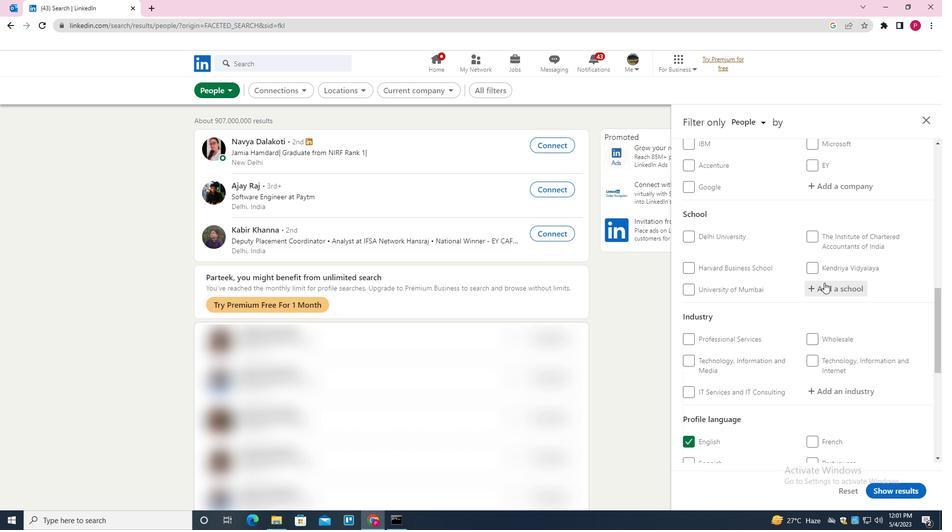 
Action: Key pressed <Key.shift>SAMBALPUR<Key.space><Key.shift>UNIVERSITY<Key.down><Key.enter>
Screenshot: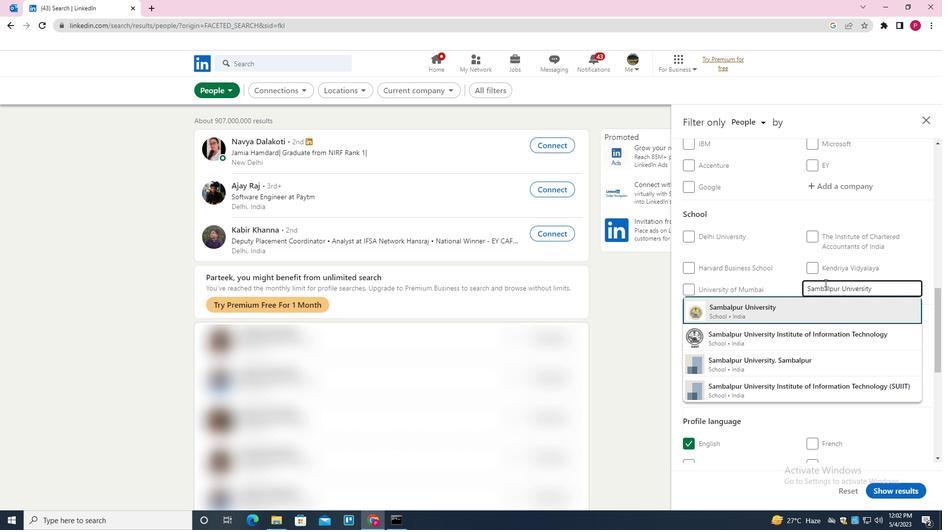
Action: Mouse moved to (823, 283)
Screenshot: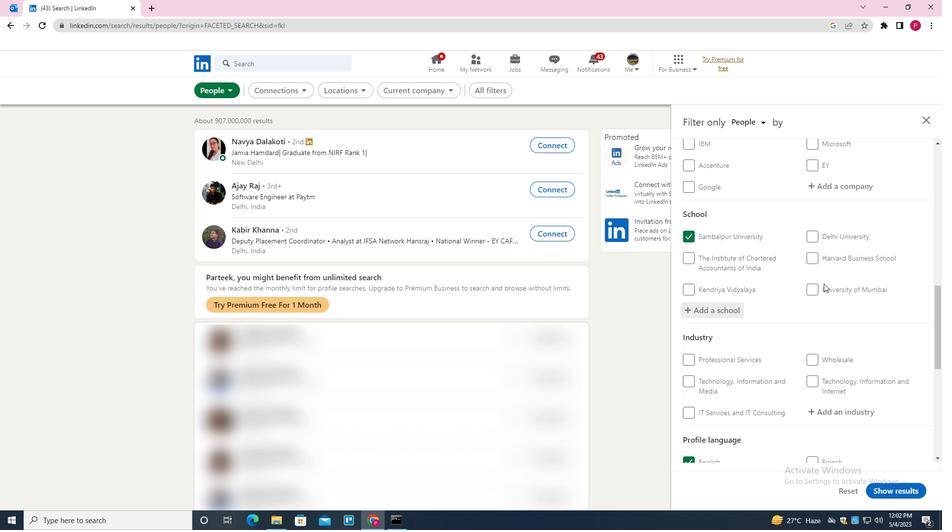 
Action: Mouse scrolled (823, 283) with delta (0, 0)
Screenshot: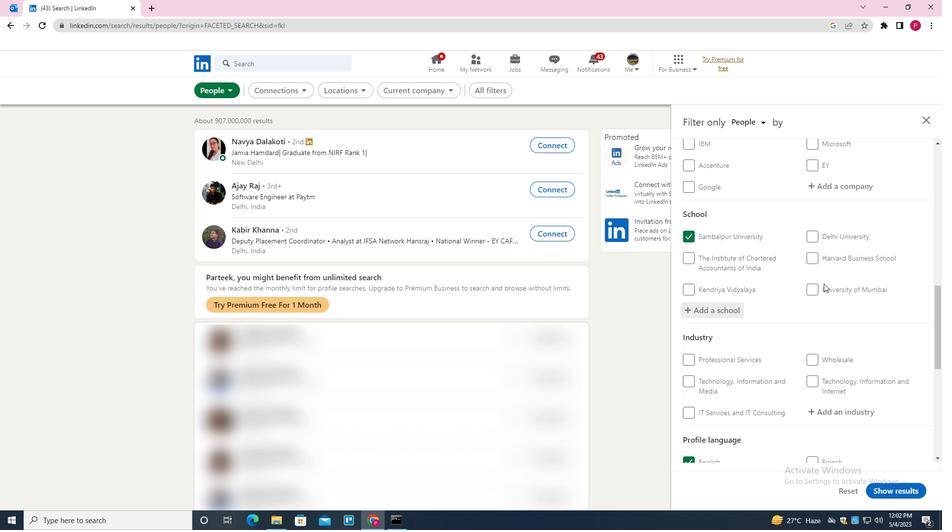 
Action: Mouse moved to (822, 291)
Screenshot: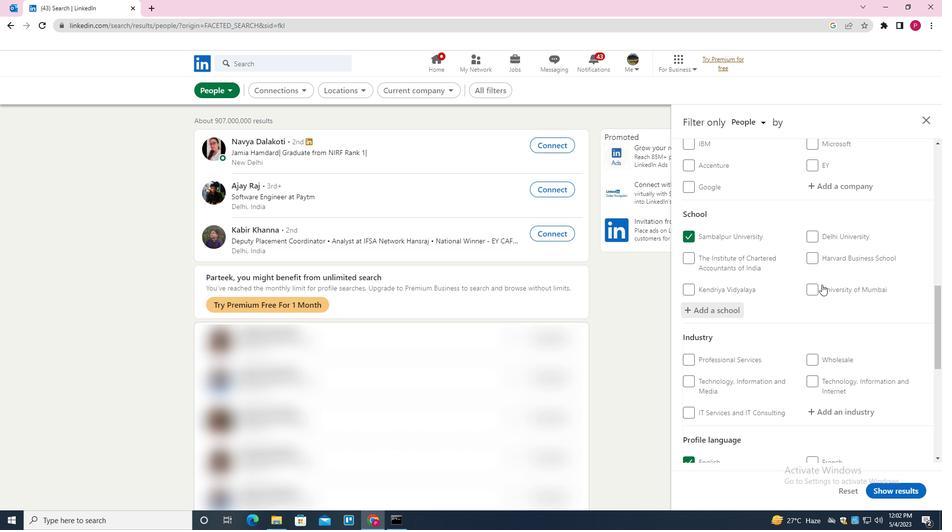 
Action: Mouse scrolled (822, 290) with delta (0, 0)
Screenshot: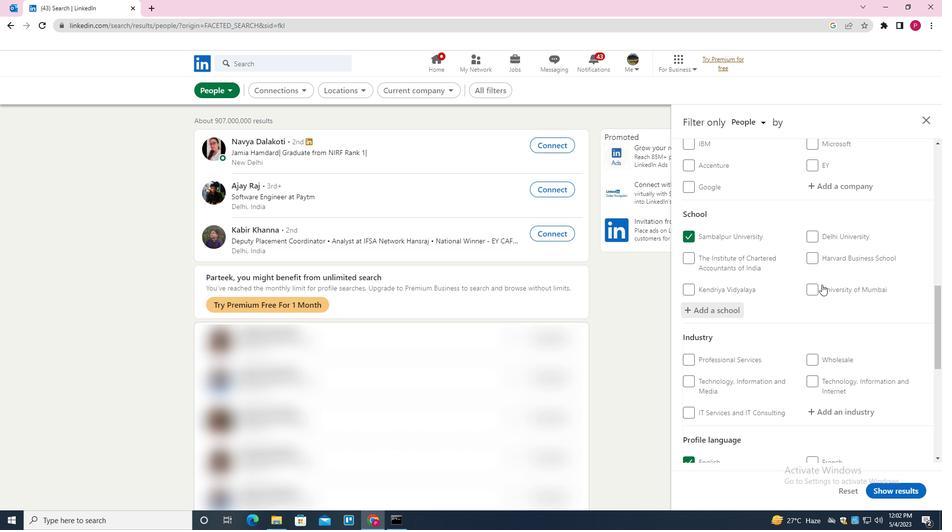 
Action: Mouse moved to (823, 293)
Screenshot: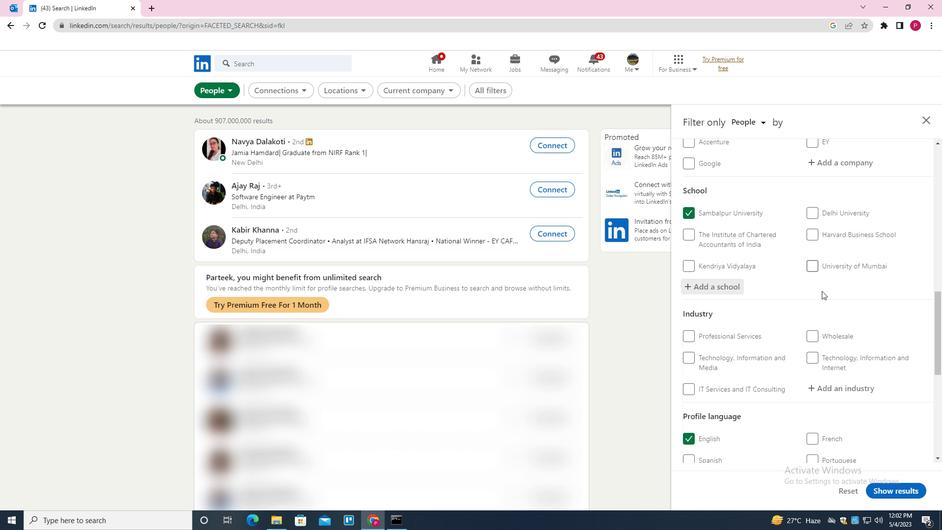 
Action: Mouse scrolled (823, 292) with delta (0, 0)
Screenshot: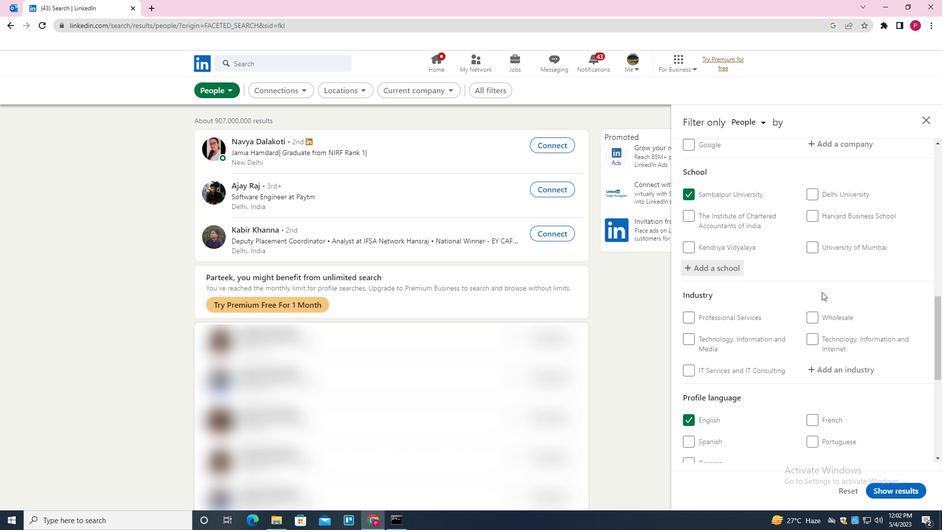 
Action: Mouse moved to (839, 258)
Screenshot: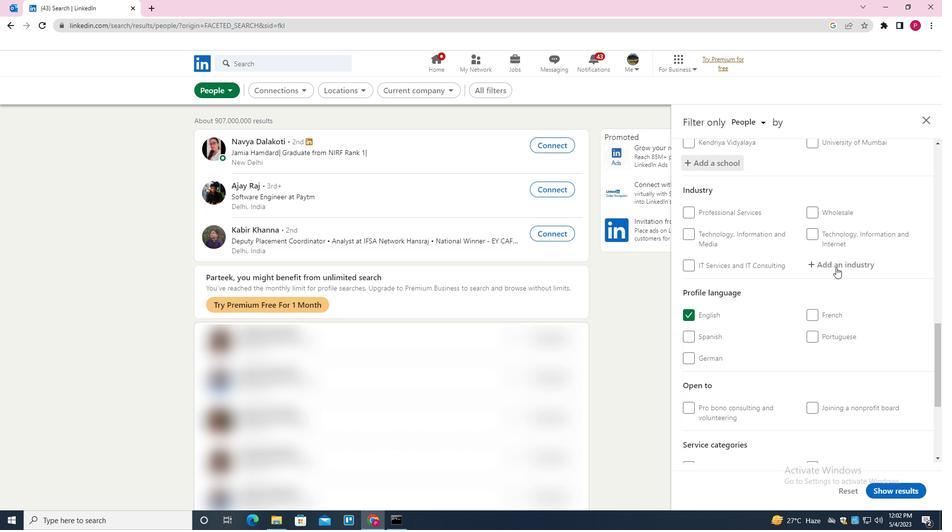 
Action: Mouse pressed left at (839, 258)
Screenshot: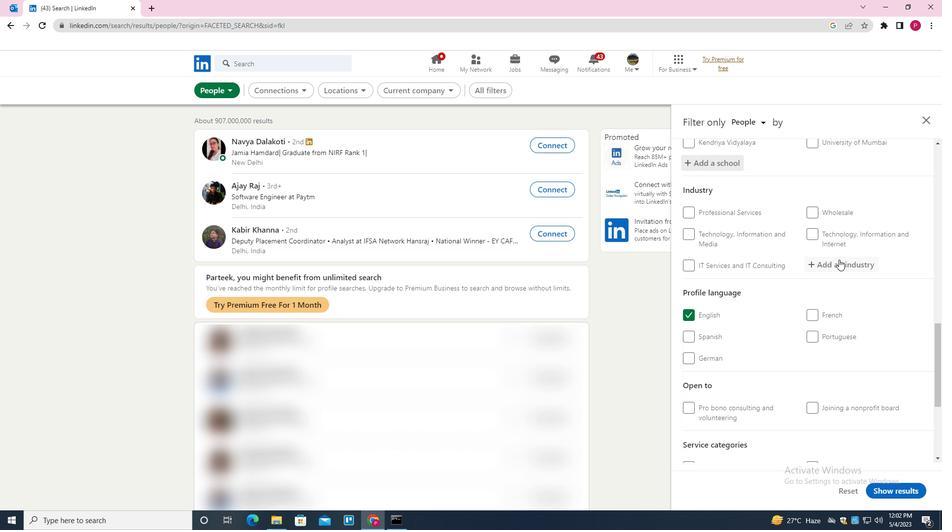 
Action: Key pressed <Key.shift><Key.shift><Key.shift>HOUSEHOLD<Key.space><Key.shift>SERVICES<Key.down><Key.enter>
Screenshot: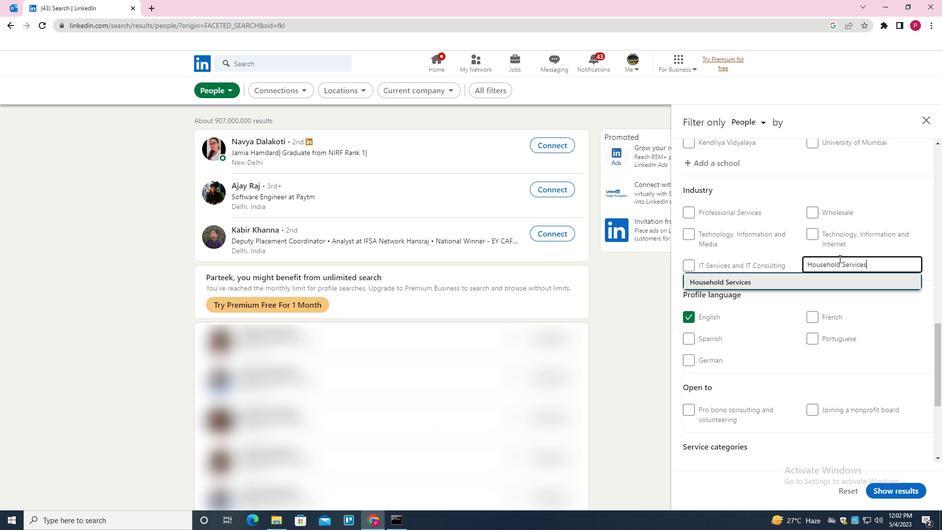
Action: Mouse moved to (833, 269)
Screenshot: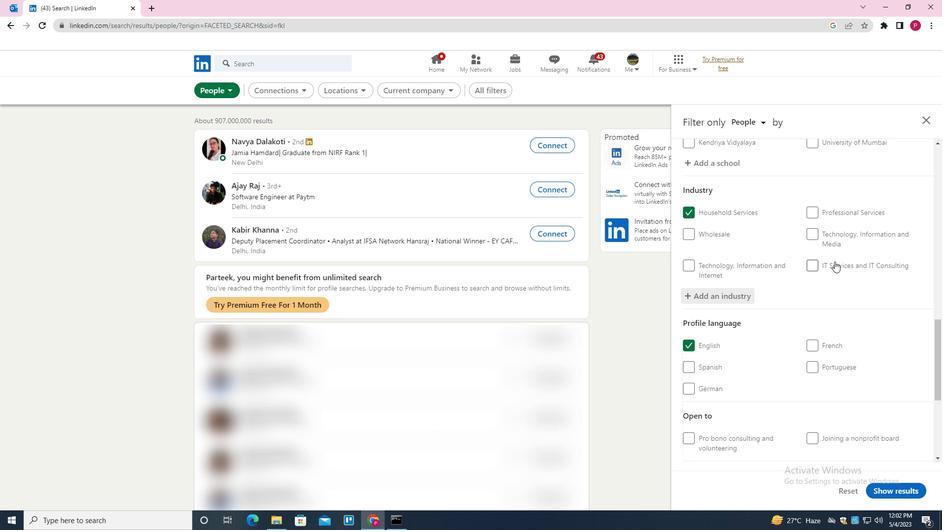 
Action: Mouse scrolled (833, 269) with delta (0, 0)
Screenshot: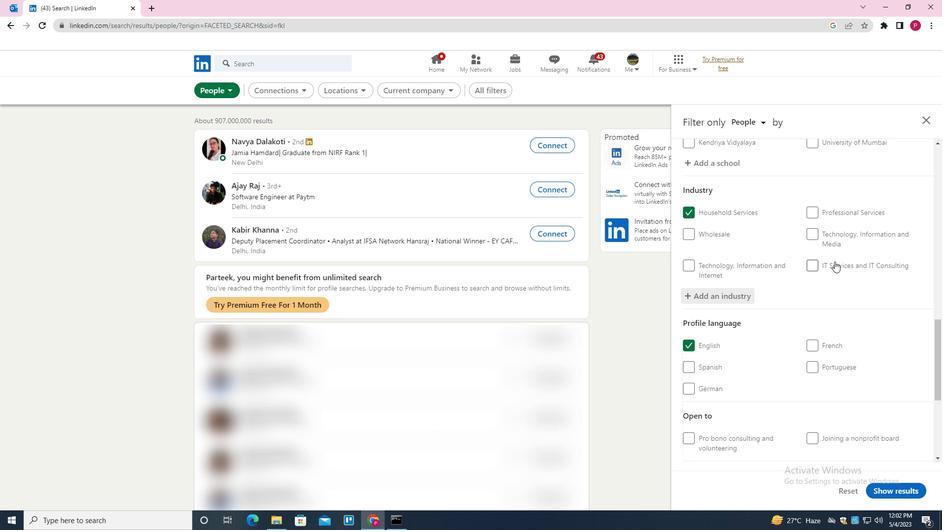 
Action: Mouse moved to (833, 280)
Screenshot: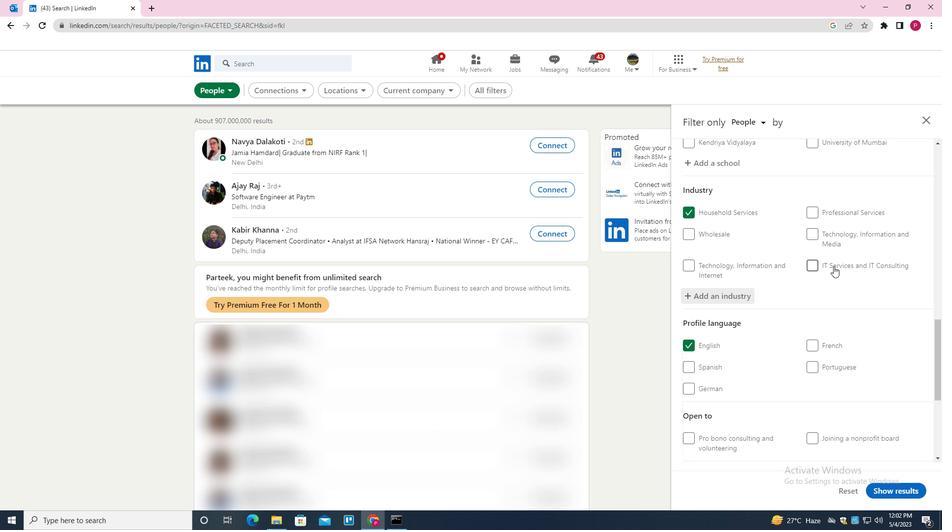 
Action: Mouse scrolled (833, 279) with delta (0, 0)
Screenshot: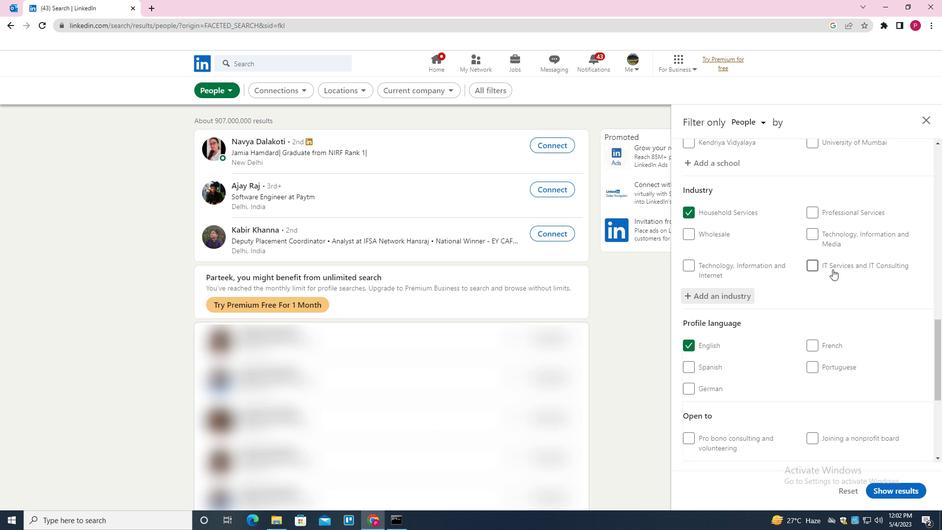 
Action: Mouse moved to (833, 280)
Screenshot: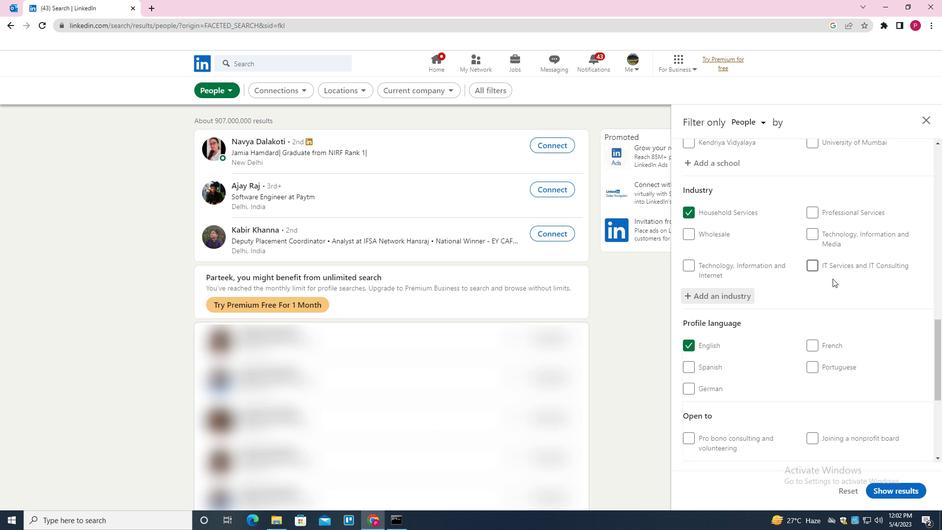 
Action: Mouse scrolled (833, 280) with delta (0, 0)
Screenshot: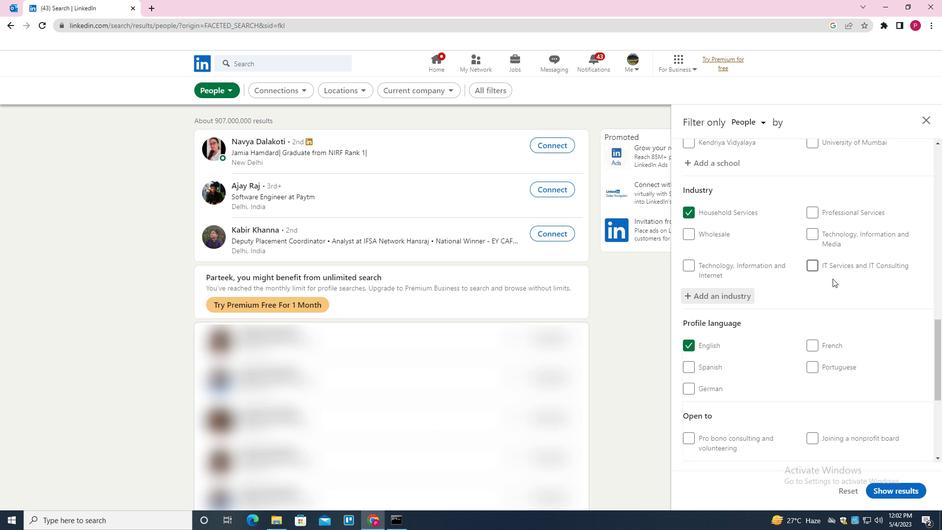 
Action: Mouse scrolled (833, 280) with delta (0, 0)
Screenshot: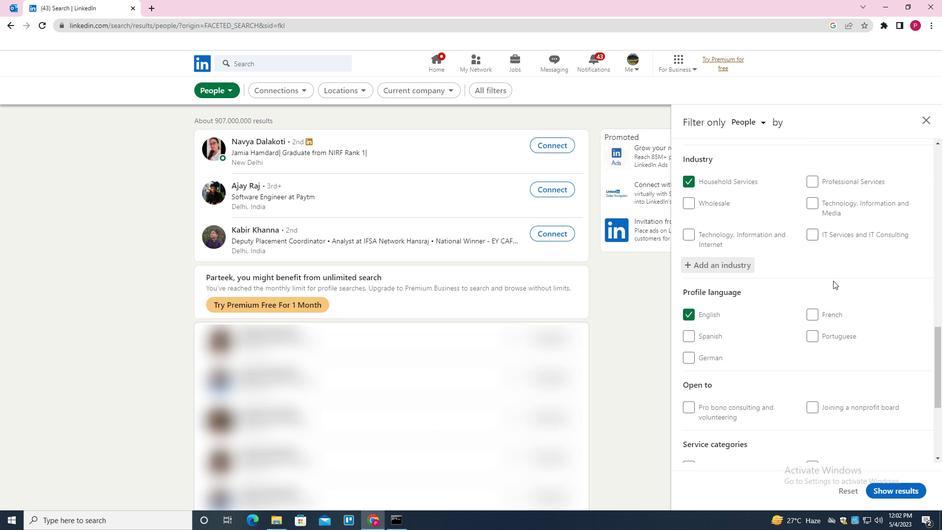
Action: Mouse moved to (836, 339)
Screenshot: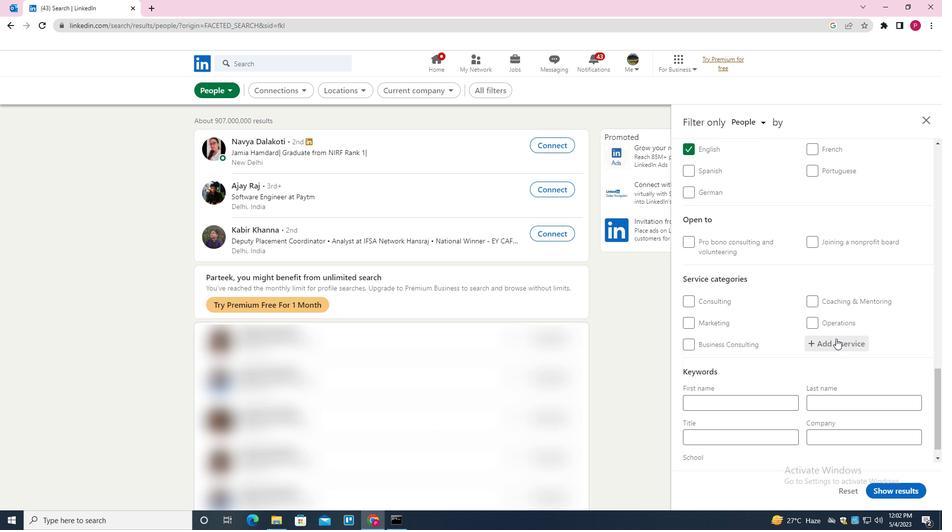 
Action: Mouse pressed left at (836, 339)
Screenshot: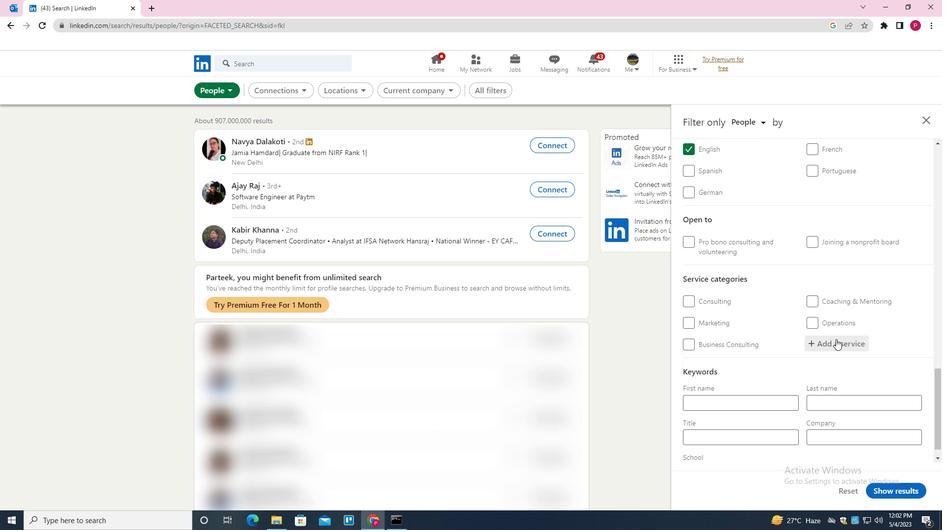 
Action: Key pressed <Key.shift><Key.shift><Key.shift><Key.shift><Key.shift><Key.shift><Key.shift><Key.shift><Key.shift><Key.shift><Key.shift><Key.shift><Key.shift><Key.shift><Key.shift><Key.shift><Key.shift><Key.shift><Key.shift><Key.shift><Key.shift><Key.shift><Key.shift><Key.shift><Key.shift><Key.shift><Key.shift><Key.shift><Key.shift>HOMEOWNERS<Key.down><Key.enter>
Screenshot: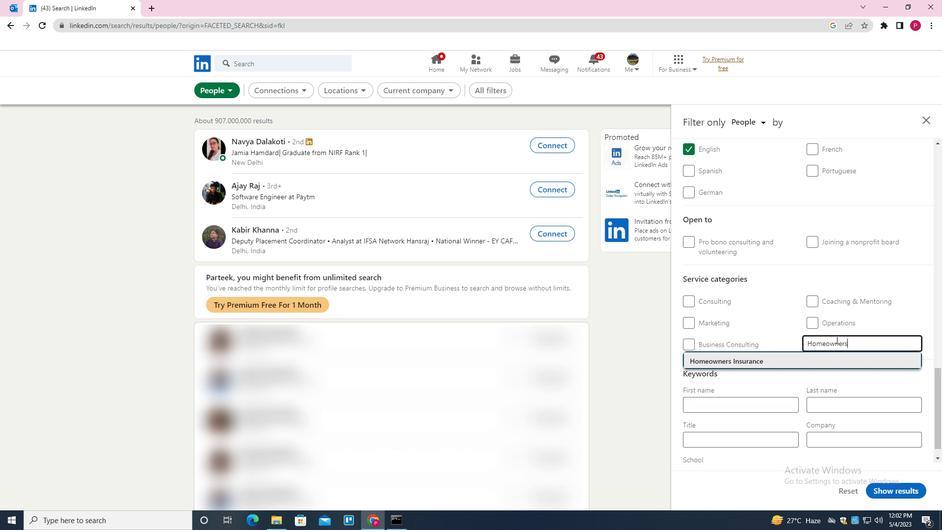 
Action: Mouse scrolled (836, 339) with delta (0, 0)
Screenshot: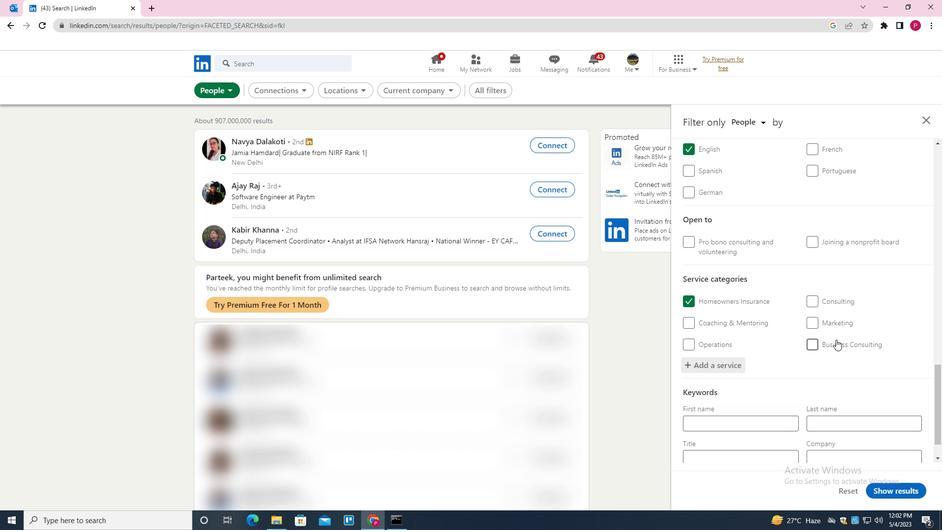 
Action: Mouse moved to (834, 342)
Screenshot: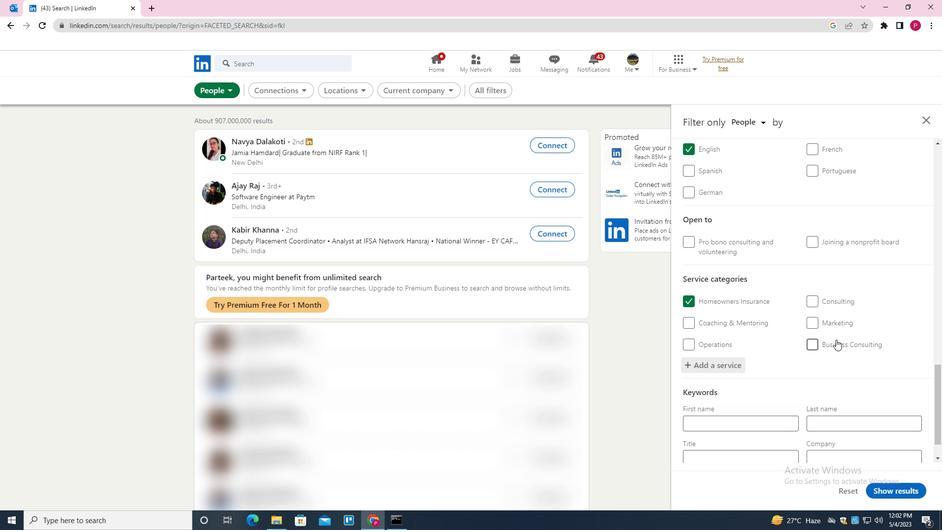 
Action: Mouse scrolled (834, 341) with delta (0, 0)
Screenshot: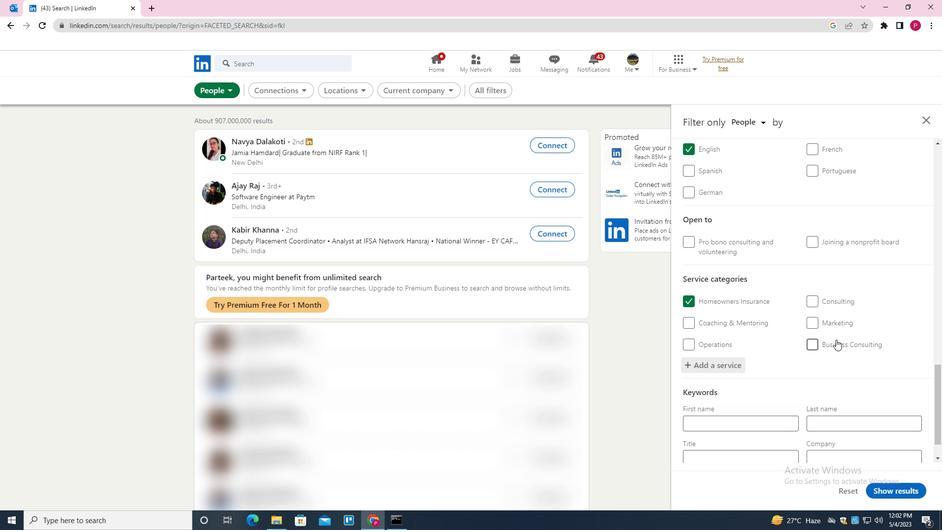 
Action: Mouse moved to (818, 355)
Screenshot: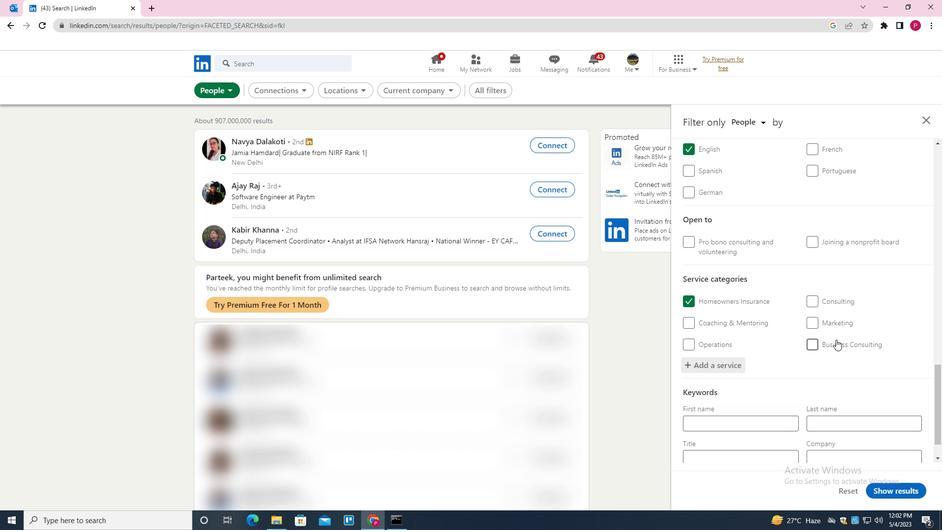 
Action: Mouse scrolled (818, 355) with delta (0, 0)
Screenshot: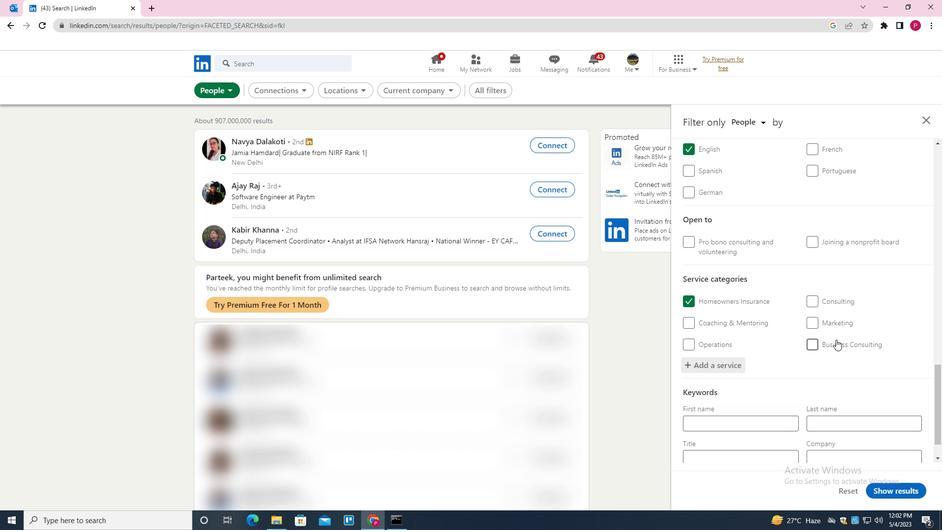 
Action: Mouse moved to (796, 375)
Screenshot: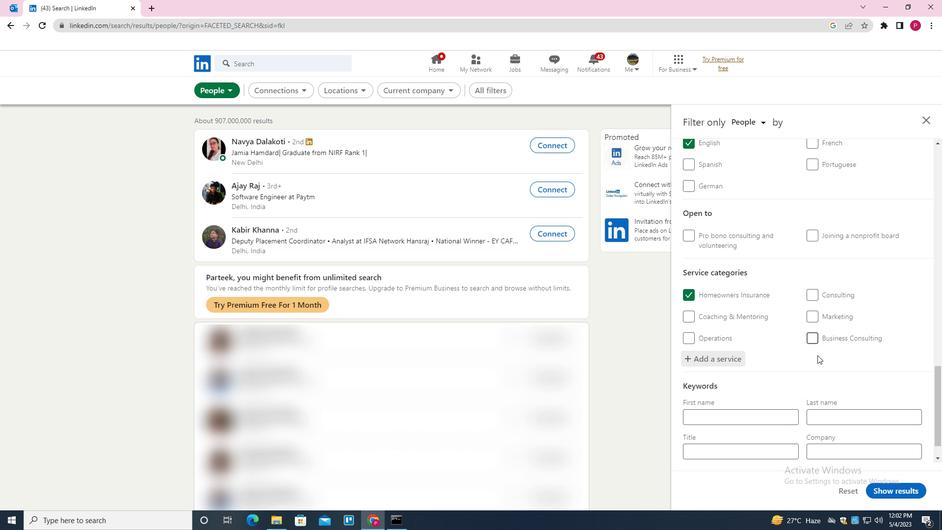 
Action: Mouse scrolled (796, 375) with delta (0, 0)
Screenshot: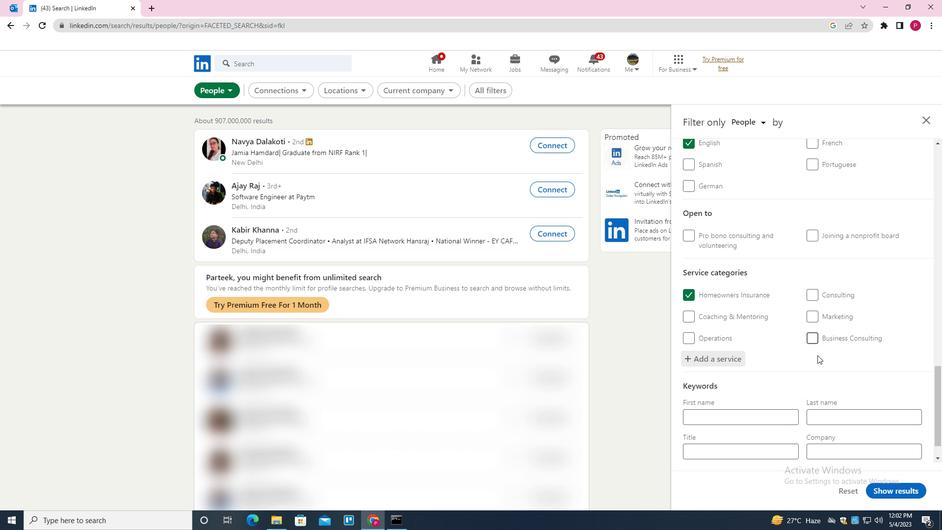 
Action: Mouse moved to (765, 417)
Screenshot: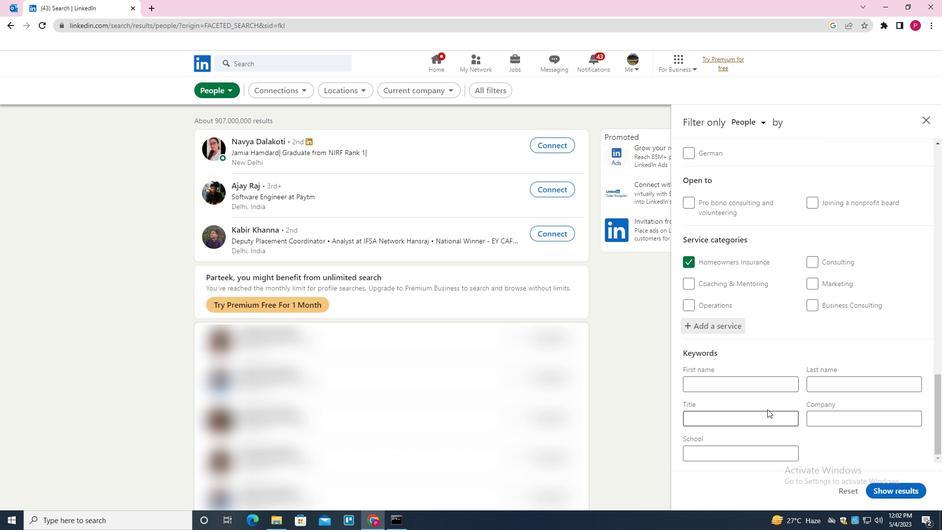 
Action: Mouse pressed left at (765, 417)
Screenshot: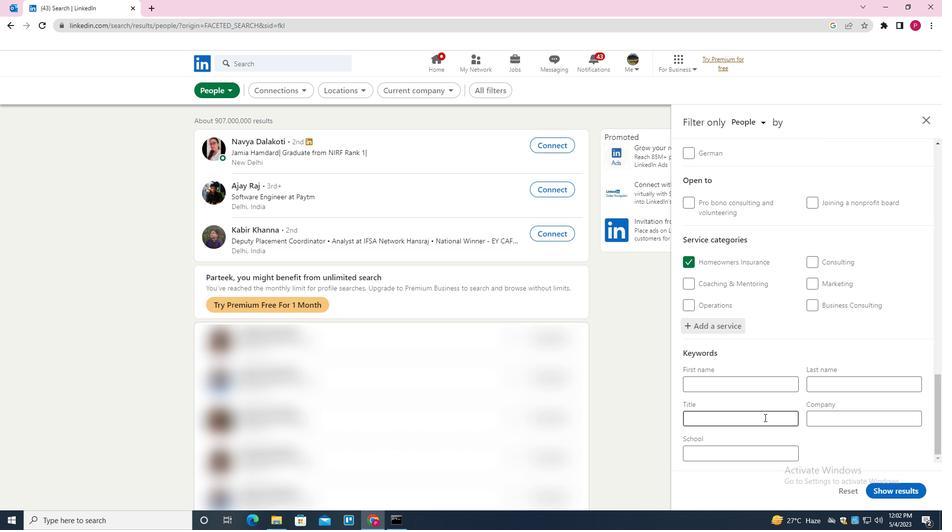 
Action: Mouse moved to (765, 417)
Screenshot: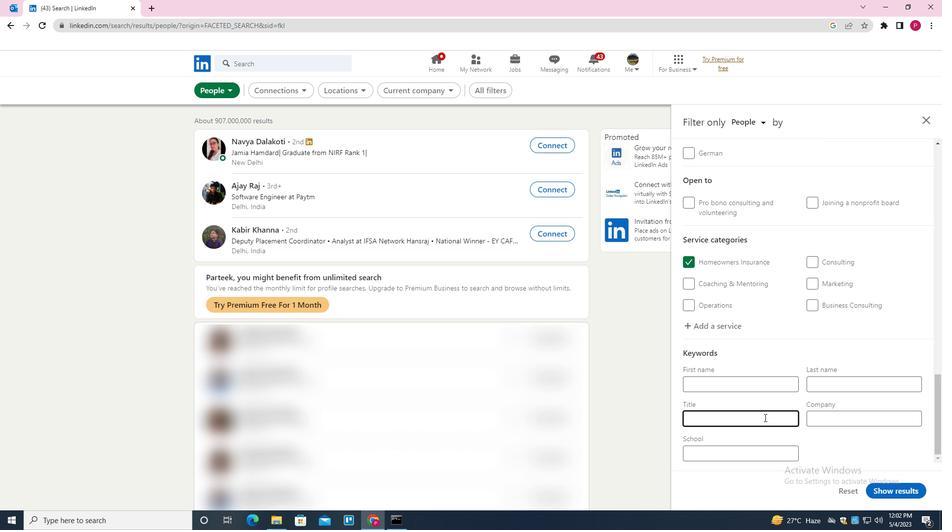 
Action: Key pressed <Key.shift><Key.shift><Key.shift><Key.shift><Key.shift><Key.shift><Key.shift><Key.shift>HABITAT<Key.space><Key.shift>FOR<Key.space><Key.shift><Key.shift><Key.shift><Key.shift>HUMANITY<Key.space><Key.shift>BUILDER
Screenshot: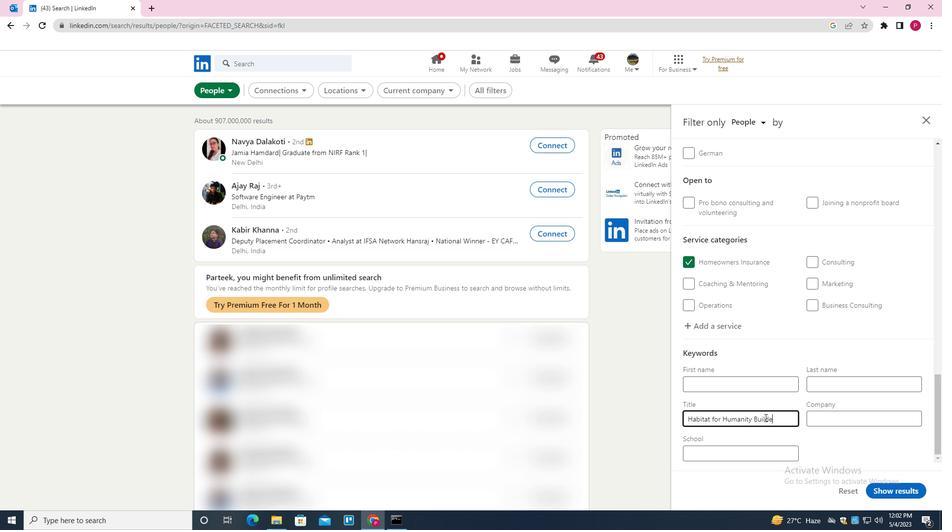 
Action: Mouse moved to (907, 491)
Screenshot: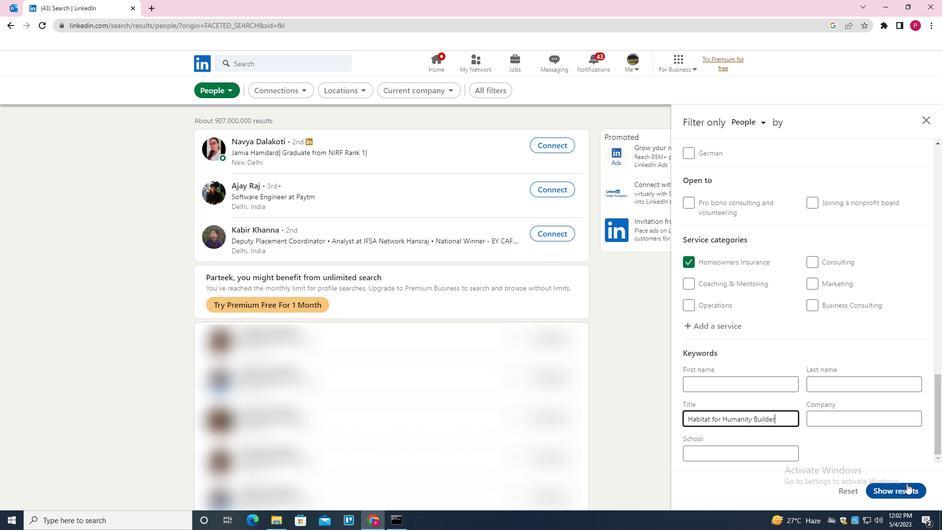 
Action: Mouse pressed left at (907, 491)
Screenshot: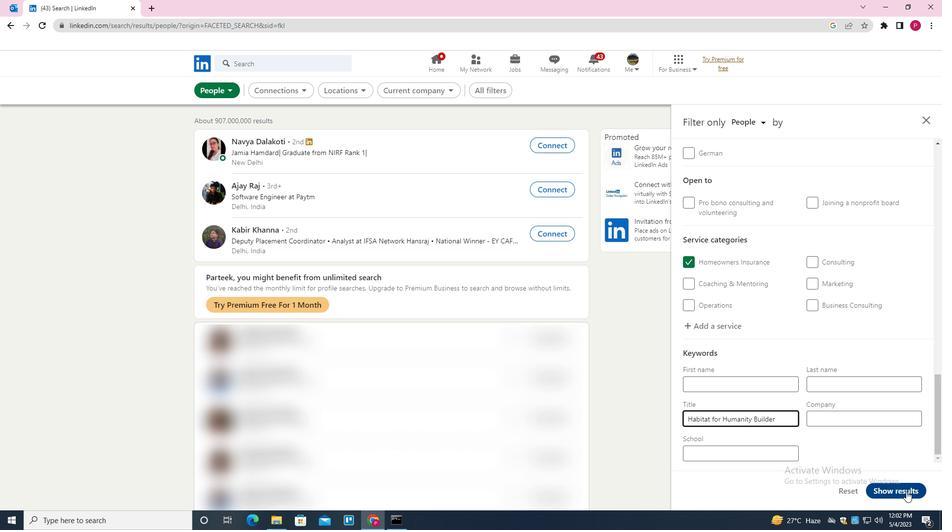 
Action: Mouse moved to (439, 224)
Screenshot: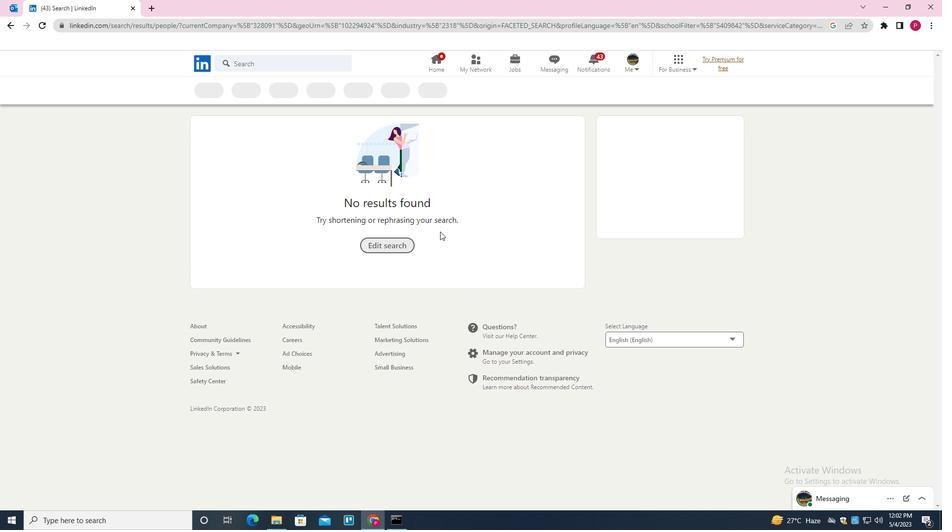 
